 Task: Research Airbnb options in Mbarara, Uganda from 5th December, 2023 to 15th December, 2023 for 9 adults.5 bedrooms having 5 beds and 5 bathrooms. Property type can be house. Booking option can be shelf check-in. Look for 4 properties as per requirement.
Action: Mouse moved to (483, 64)
Screenshot: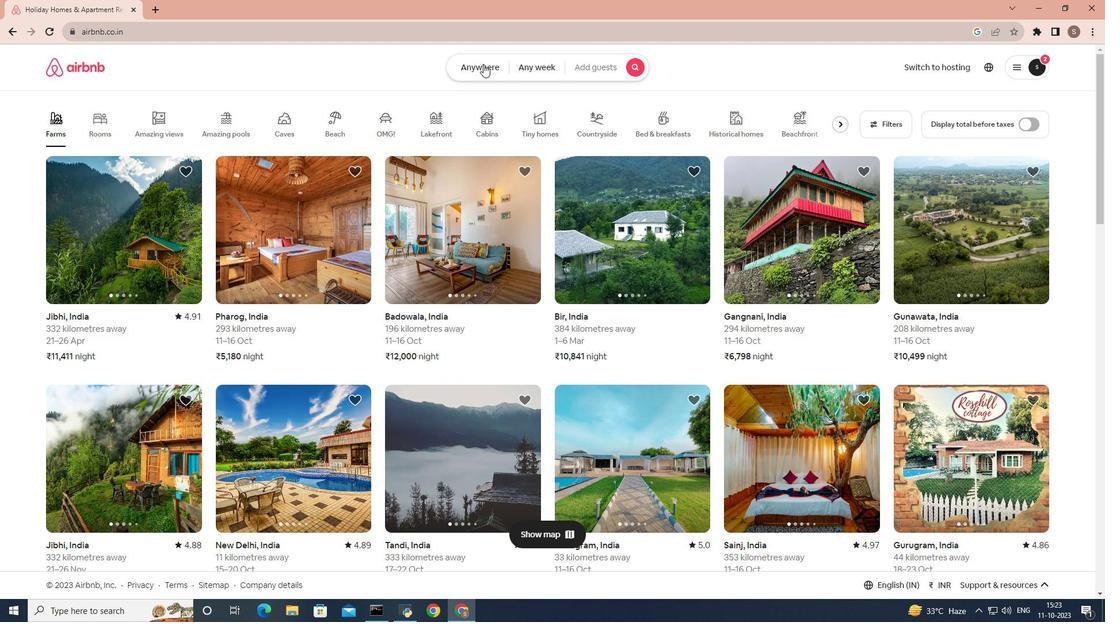 
Action: Mouse pressed left at (483, 64)
Screenshot: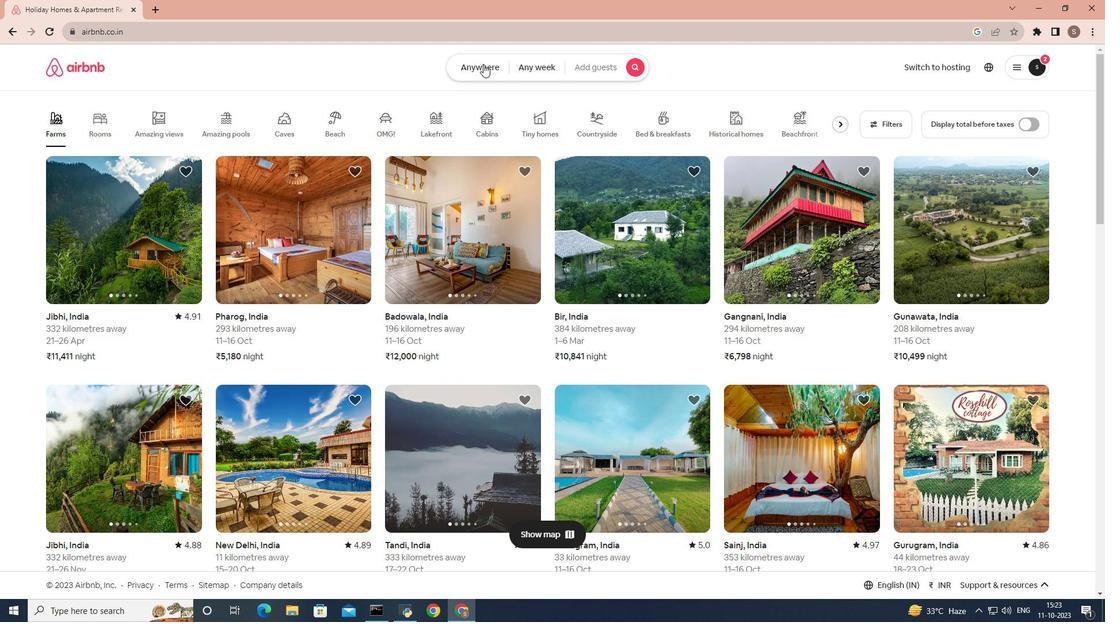 
Action: Mouse moved to (345, 110)
Screenshot: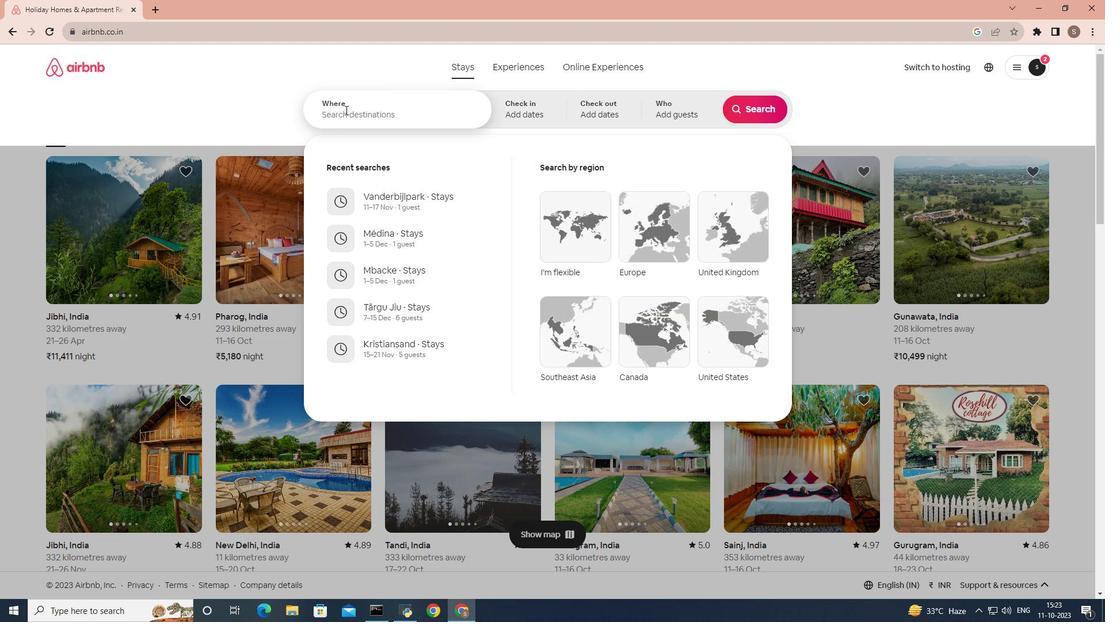 
Action: Mouse pressed left at (345, 110)
Screenshot: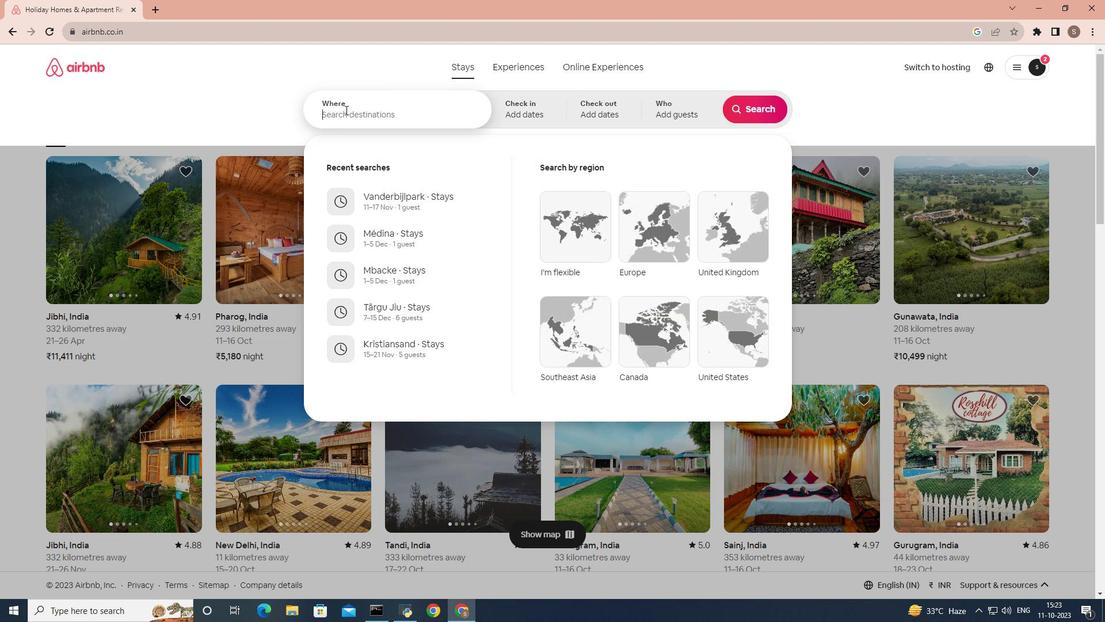 
Action: Mouse moved to (361, 118)
Screenshot: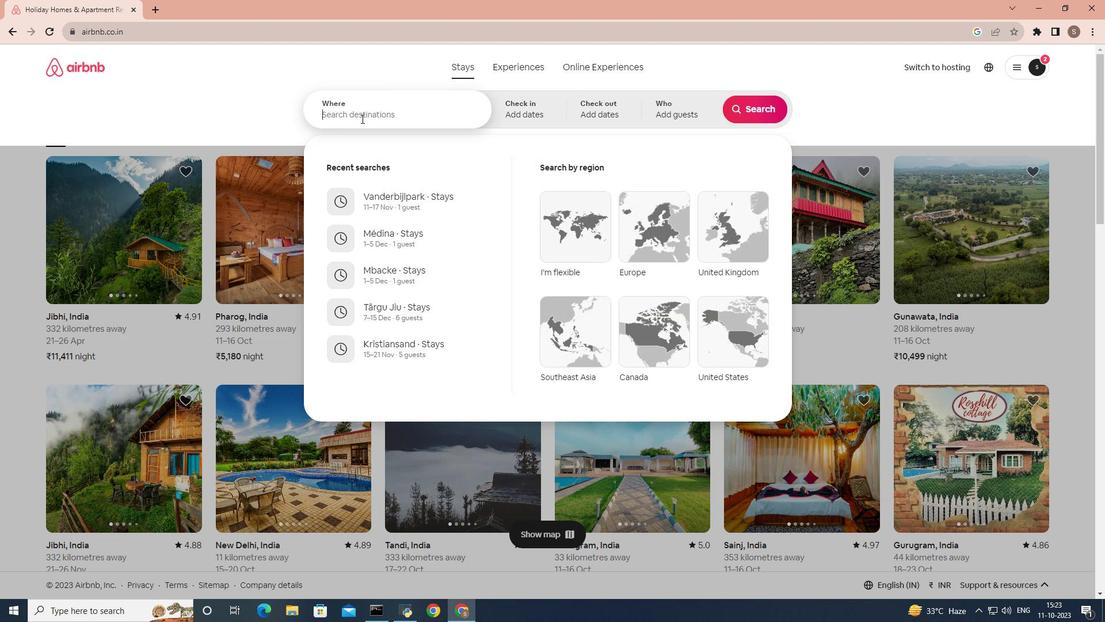 
Action: Key pressed mbarara
Screenshot: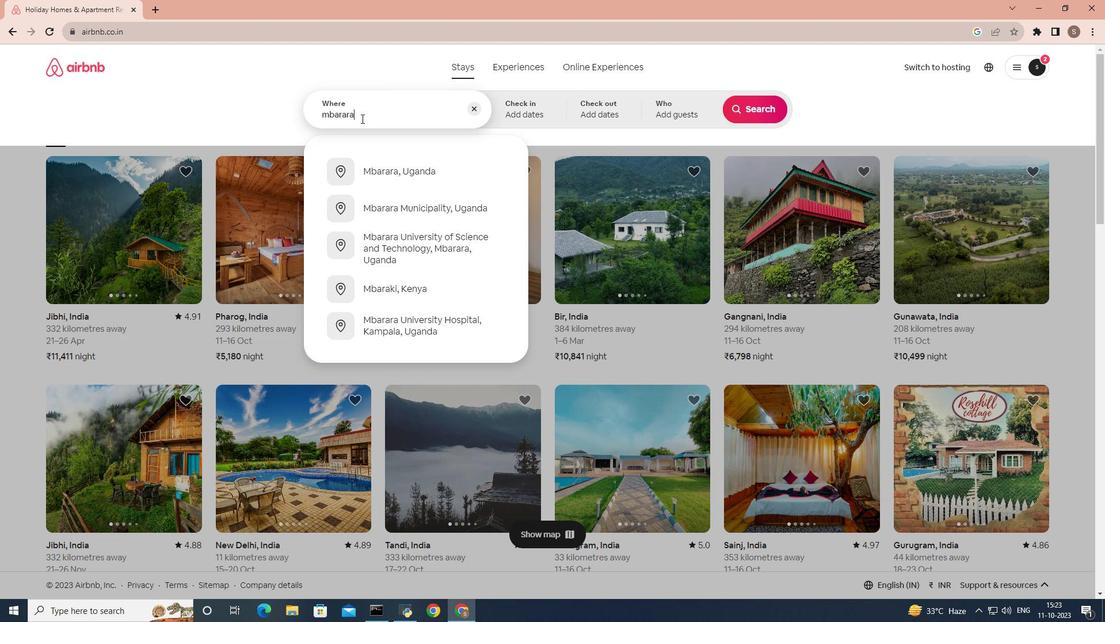
Action: Mouse moved to (371, 174)
Screenshot: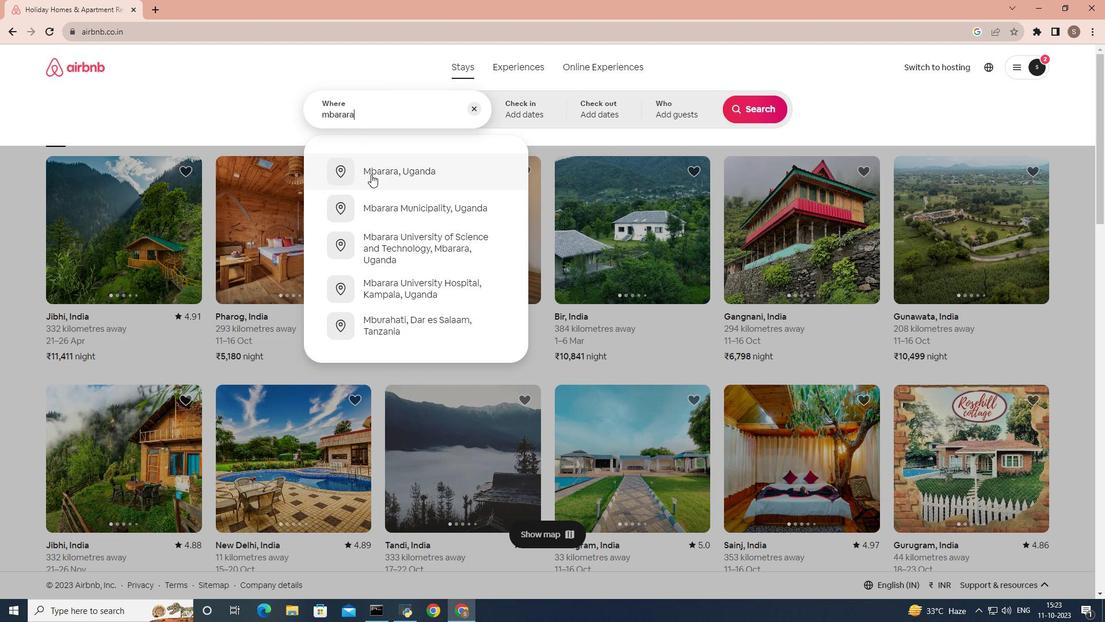 
Action: Mouse pressed left at (371, 174)
Screenshot: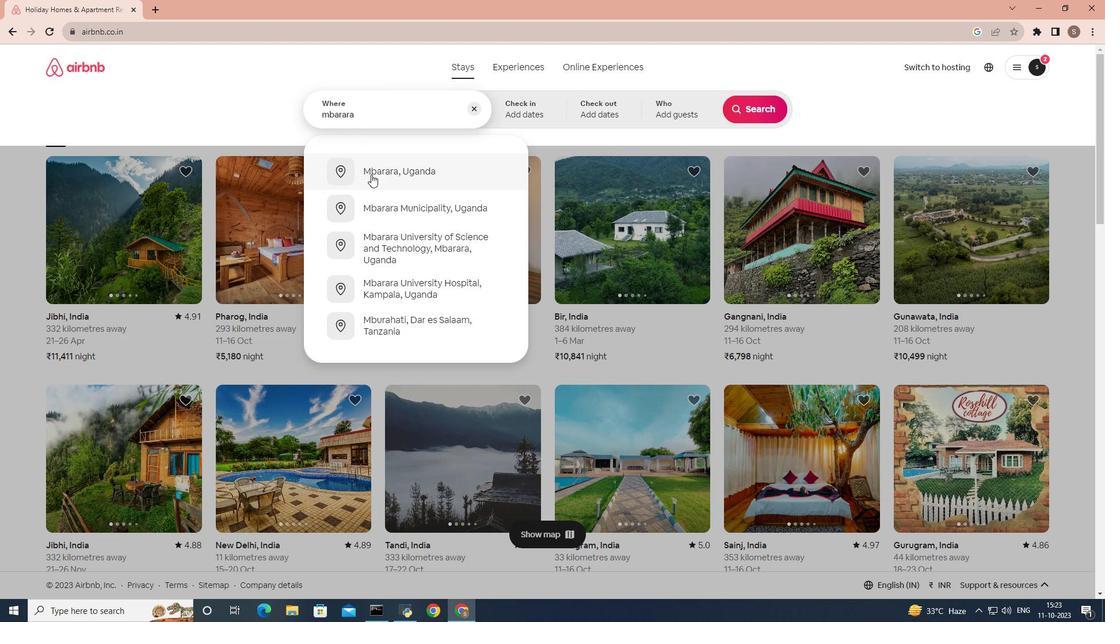 
Action: Mouse moved to (753, 200)
Screenshot: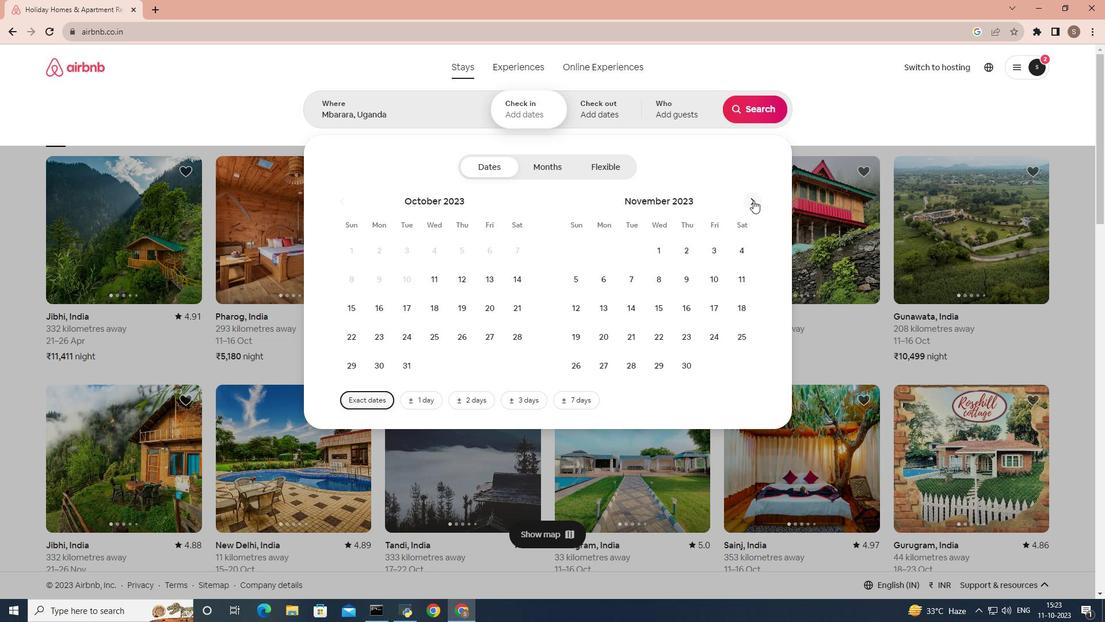 
Action: Mouse pressed left at (753, 200)
Screenshot: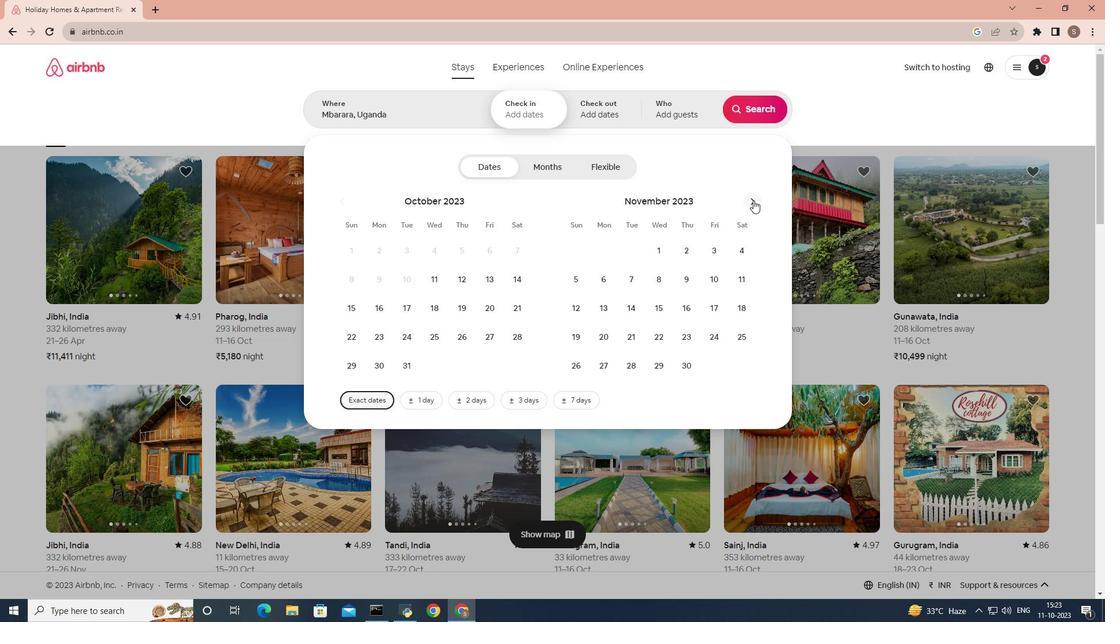 
Action: Mouse moved to (641, 281)
Screenshot: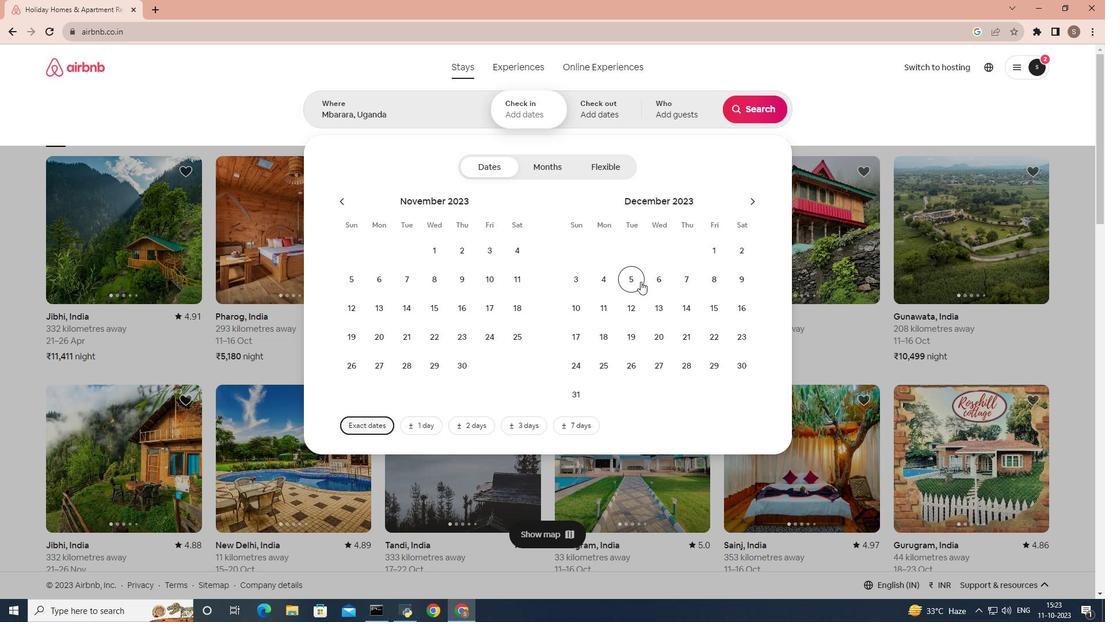 
Action: Mouse pressed left at (641, 281)
Screenshot: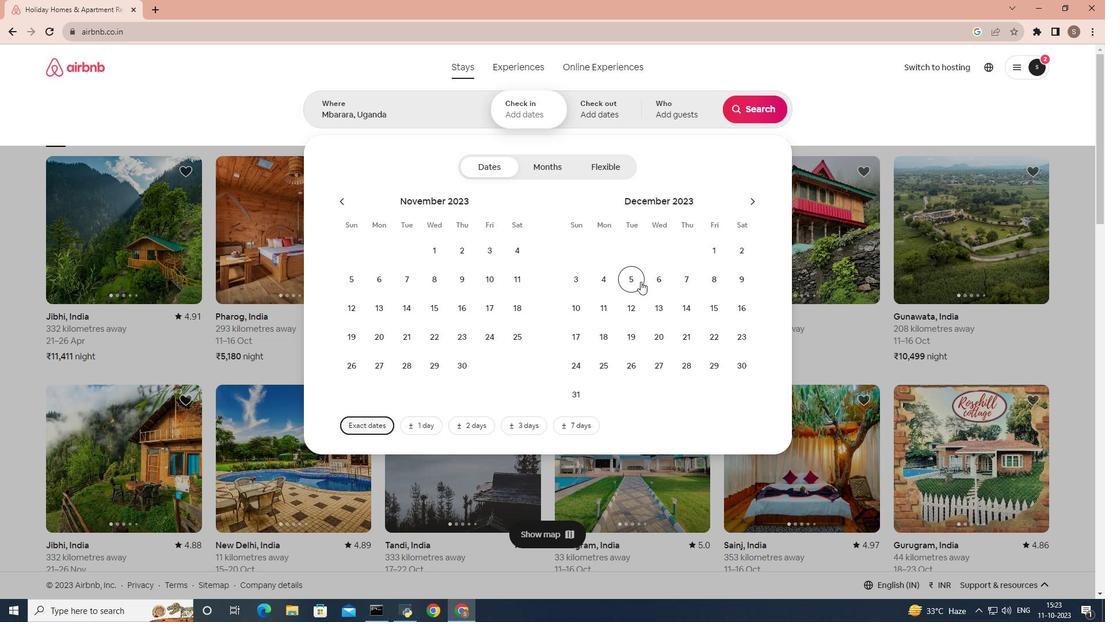 
Action: Mouse moved to (706, 313)
Screenshot: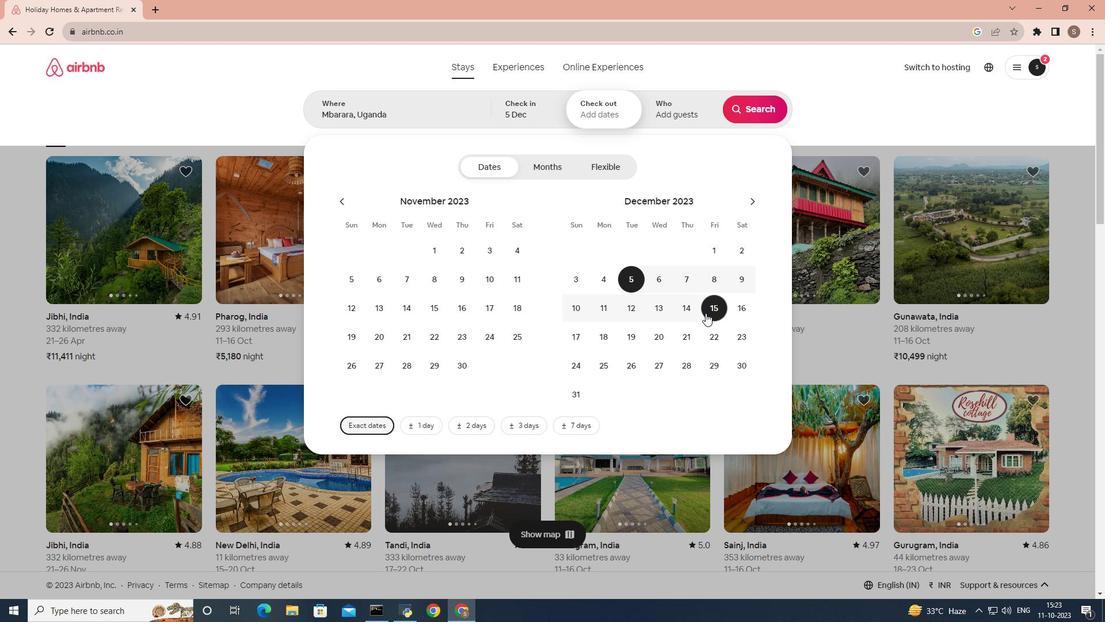 
Action: Mouse pressed left at (706, 313)
Screenshot: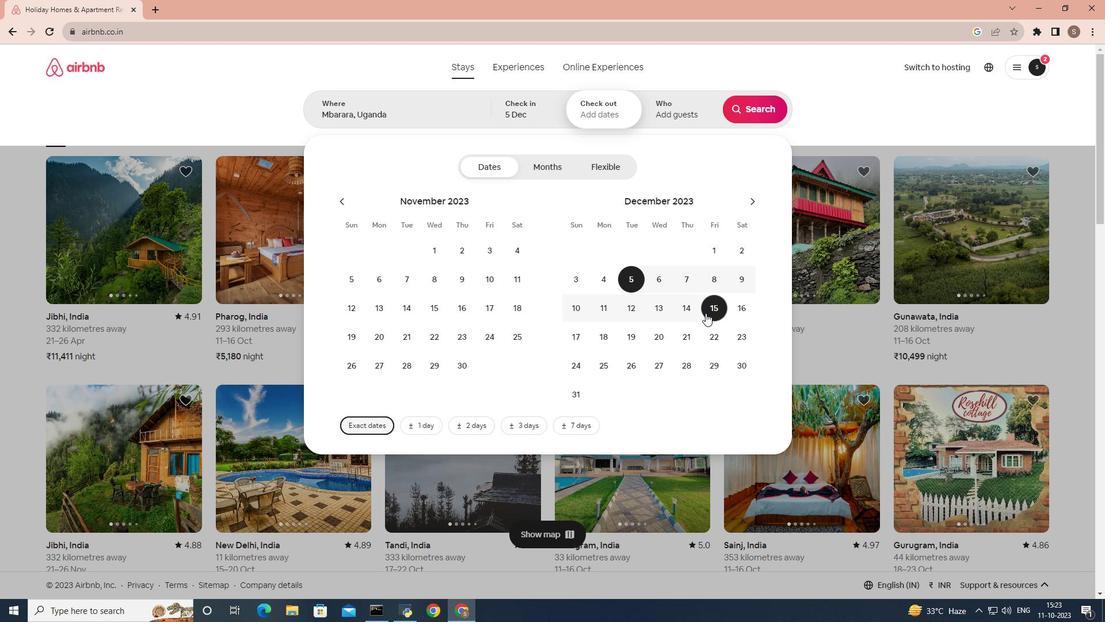 
Action: Mouse moved to (662, 113)
Screenshot: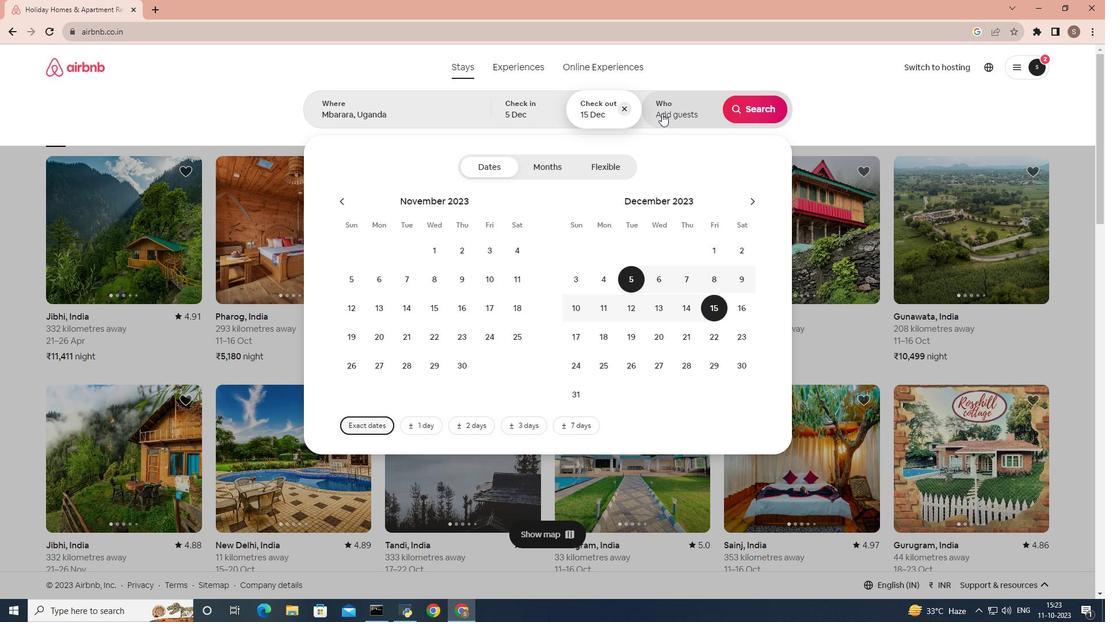 
Action: Mouse pressed left at (662, 113)
Screenshot: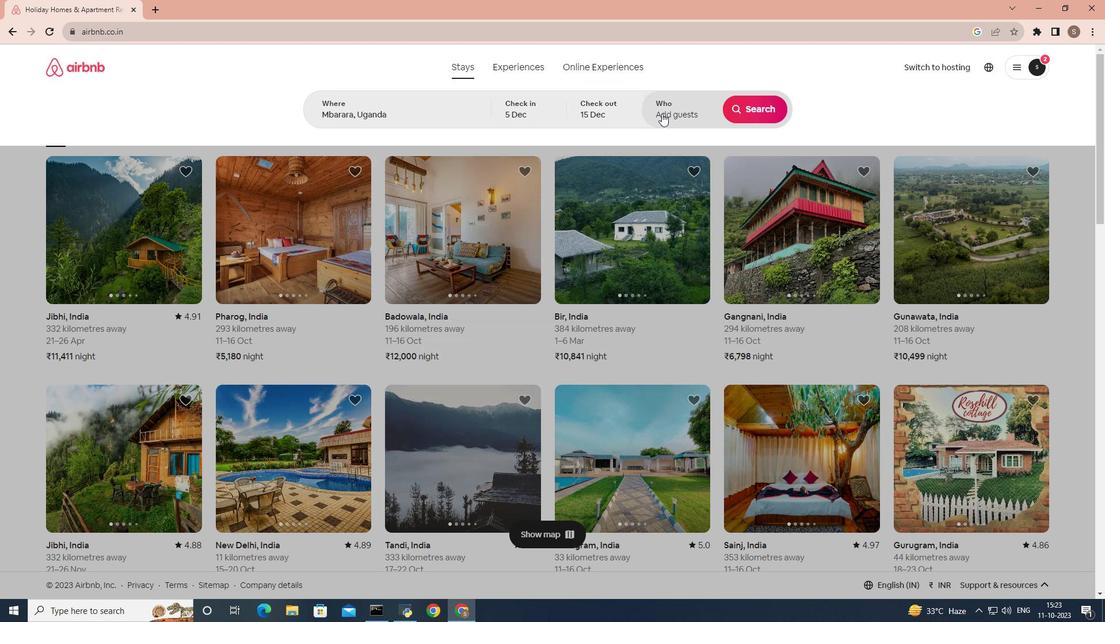 
Action: Mouse moved to (755, 175)
Screenshot: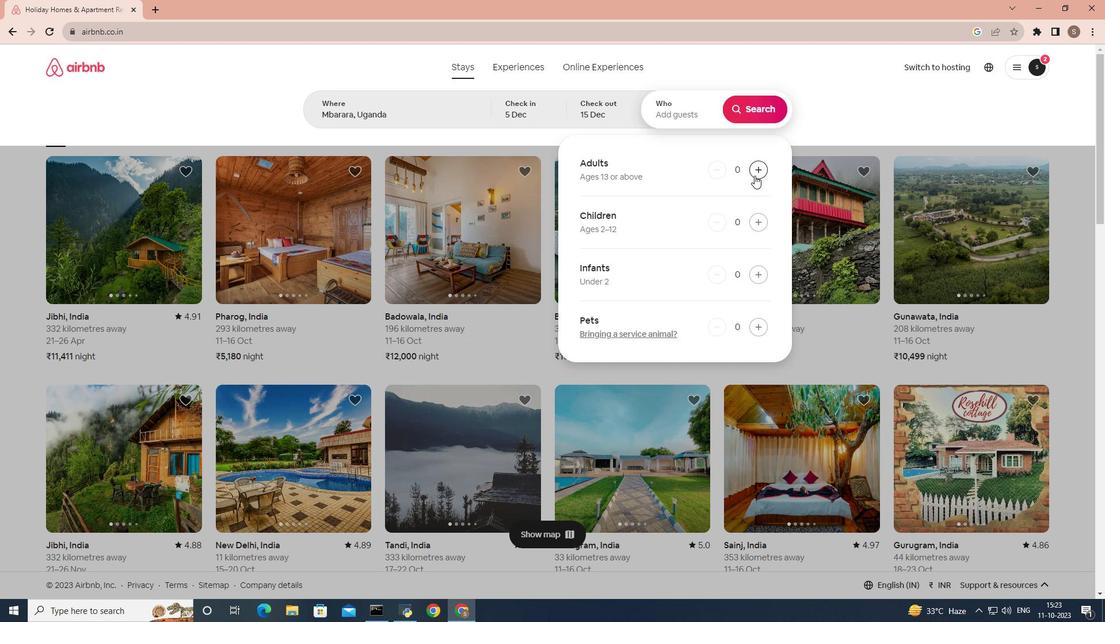
Action: Mouse pressed left at (755, 175)
Screenshot: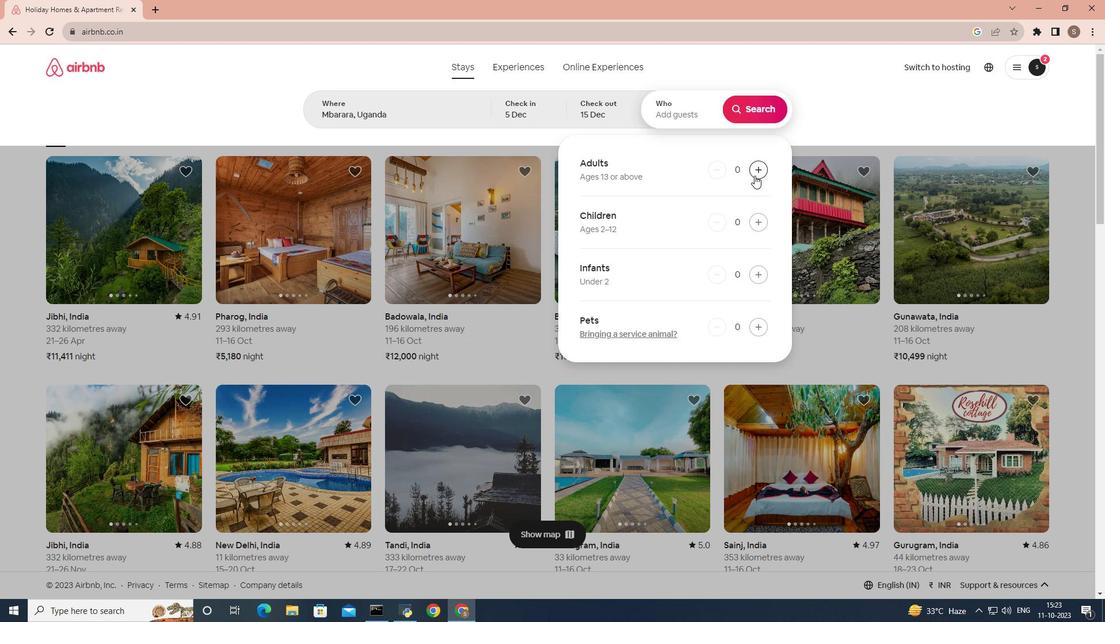 
Action: Mouse pressed left at (755, 175)
Screenshot: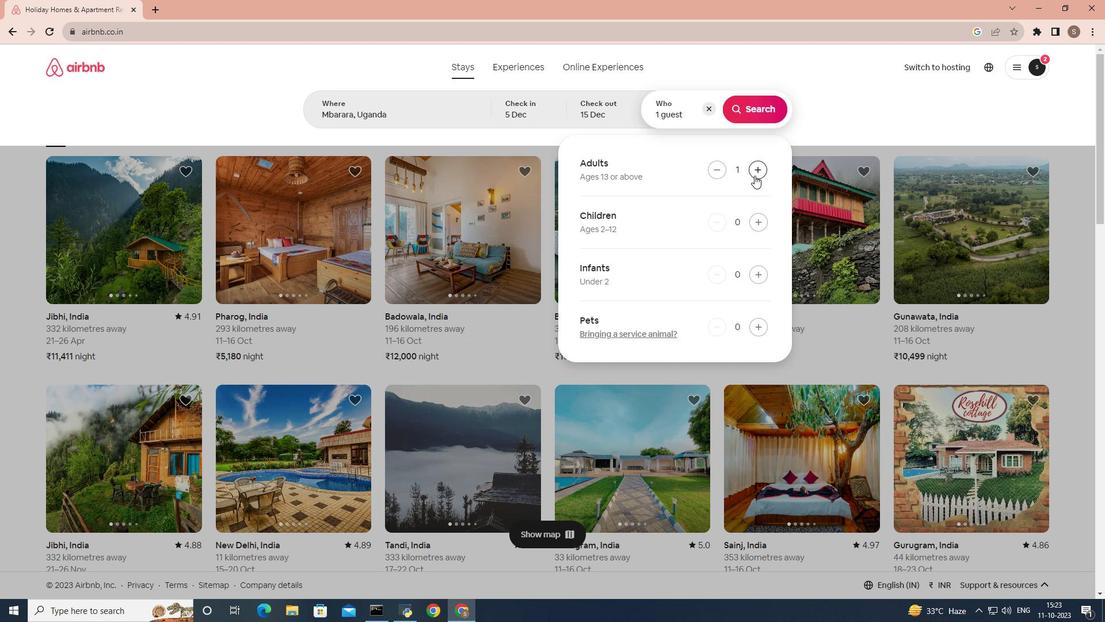 
Action: Mouse pressed left at (755, 175)
Screenshot: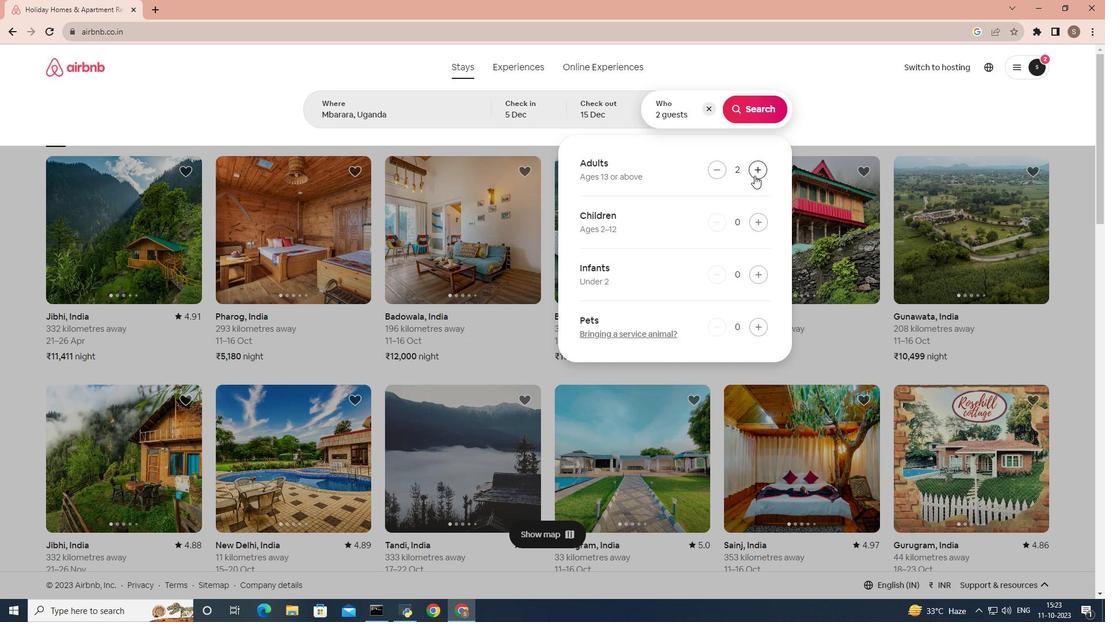 
Action: Mouse pressed left at (755, 175)
Screenshot: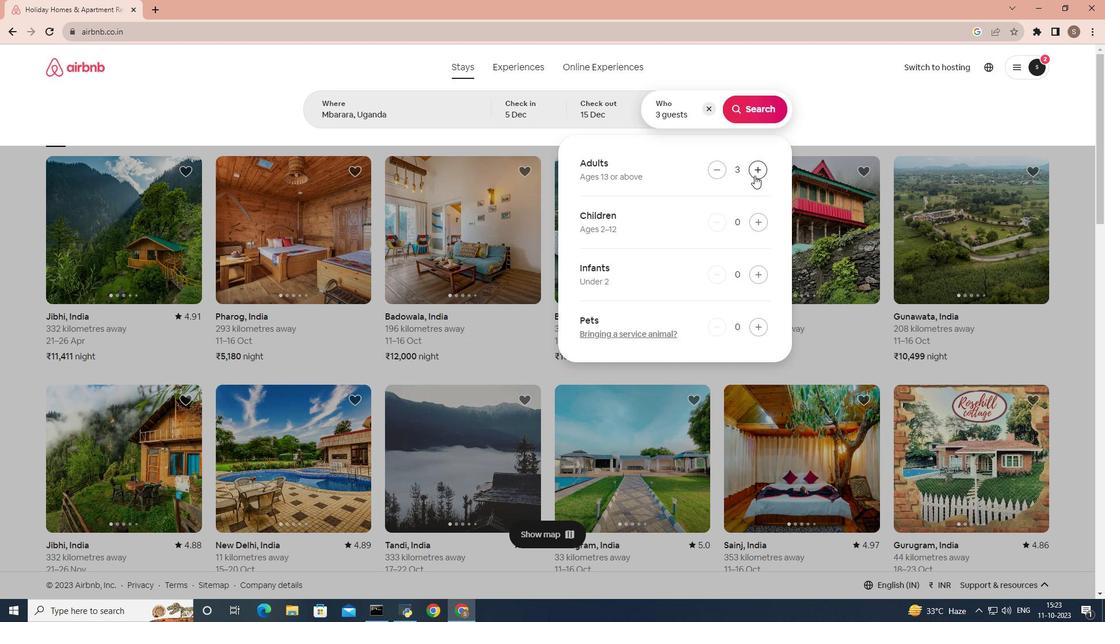 
Action: Mouse pressed left at (755, 175)
Screenshot: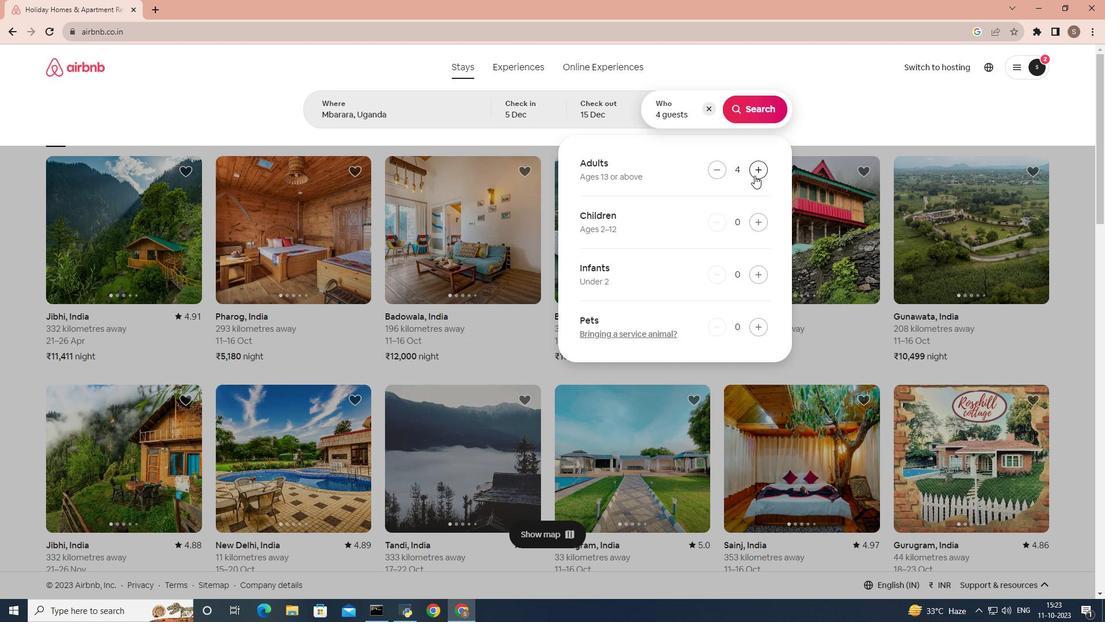 
Action: Mouse pressed left at (755, 175)
Screenshot: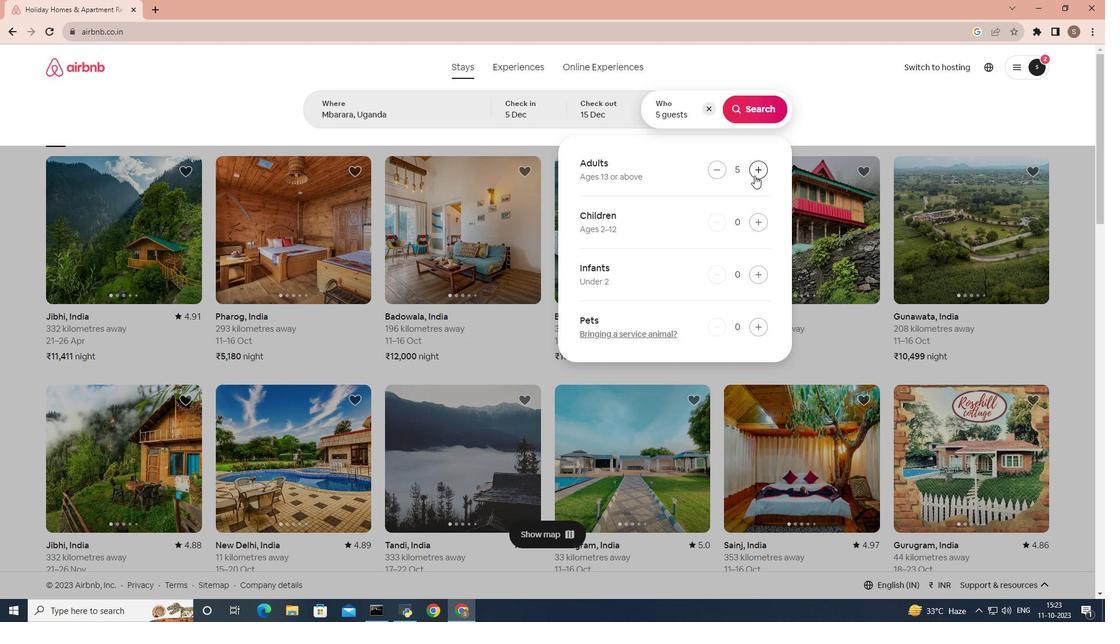 
Action: Mouse pressed left at (755, 175)
Screenshot: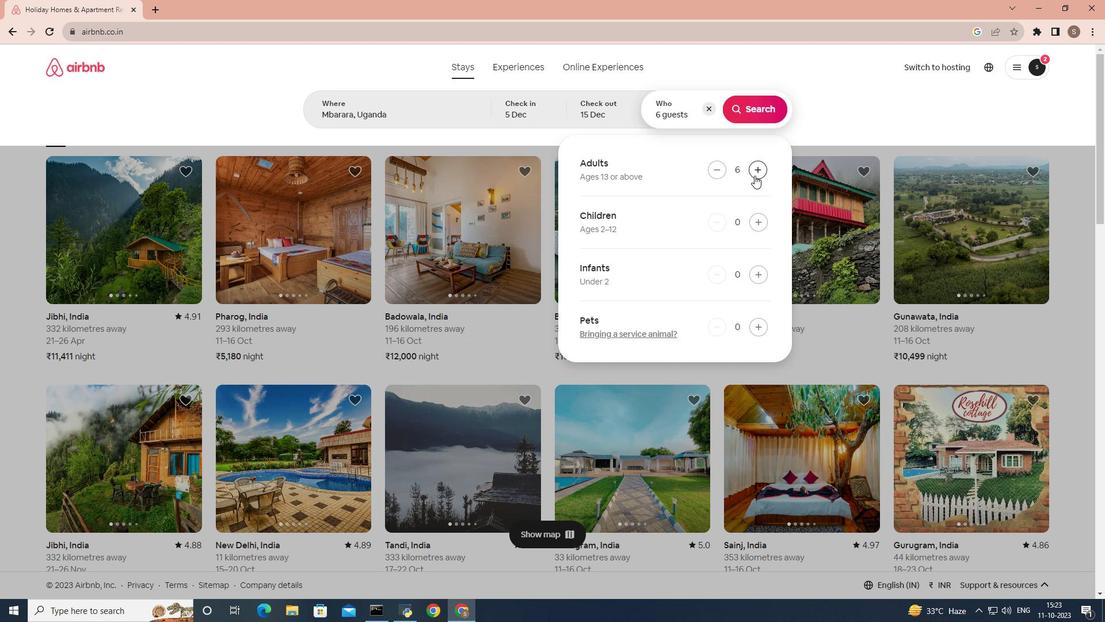 
Action: Mouse pressed left at (755, 175)
Screenshot: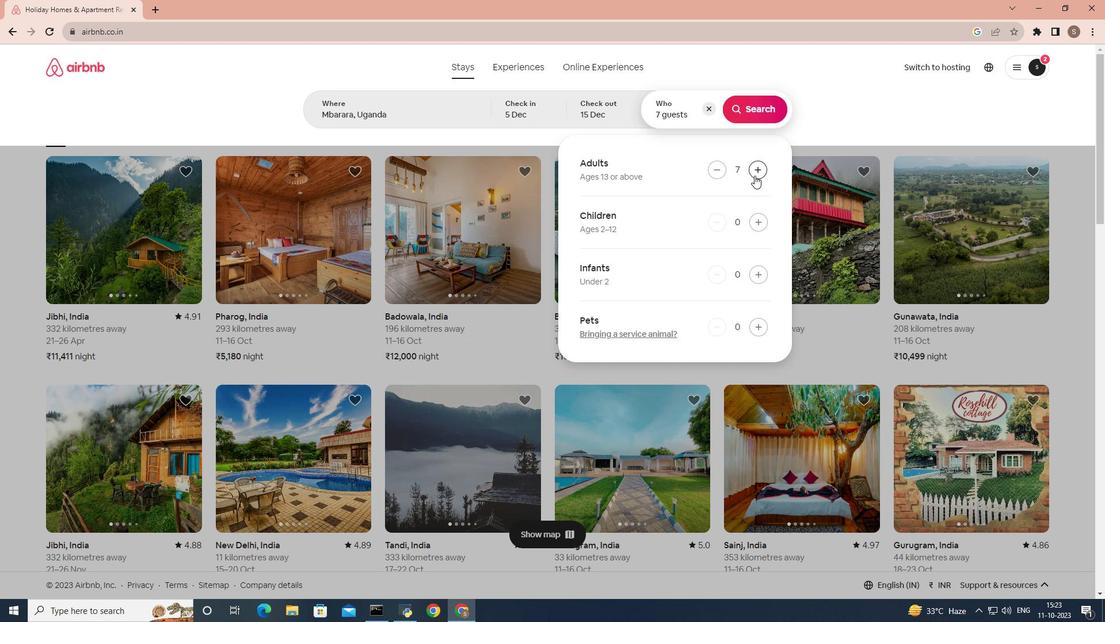 
Action: Mouse pressed left at (755, 175)
Screenshot: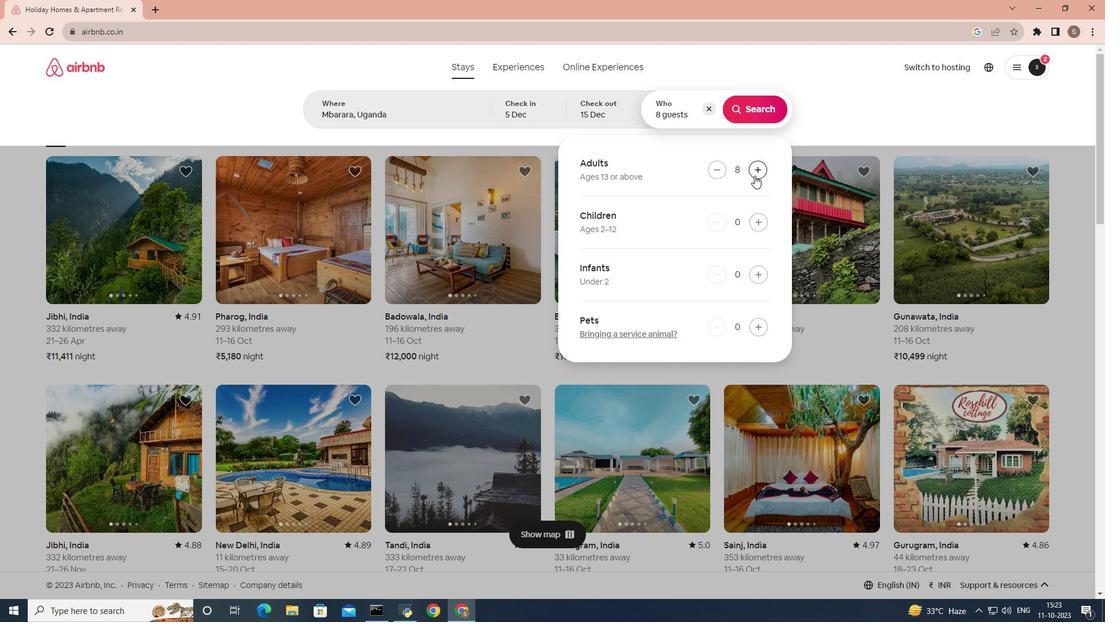 
Action: Mouse moved to (767, 122)
Screenshot: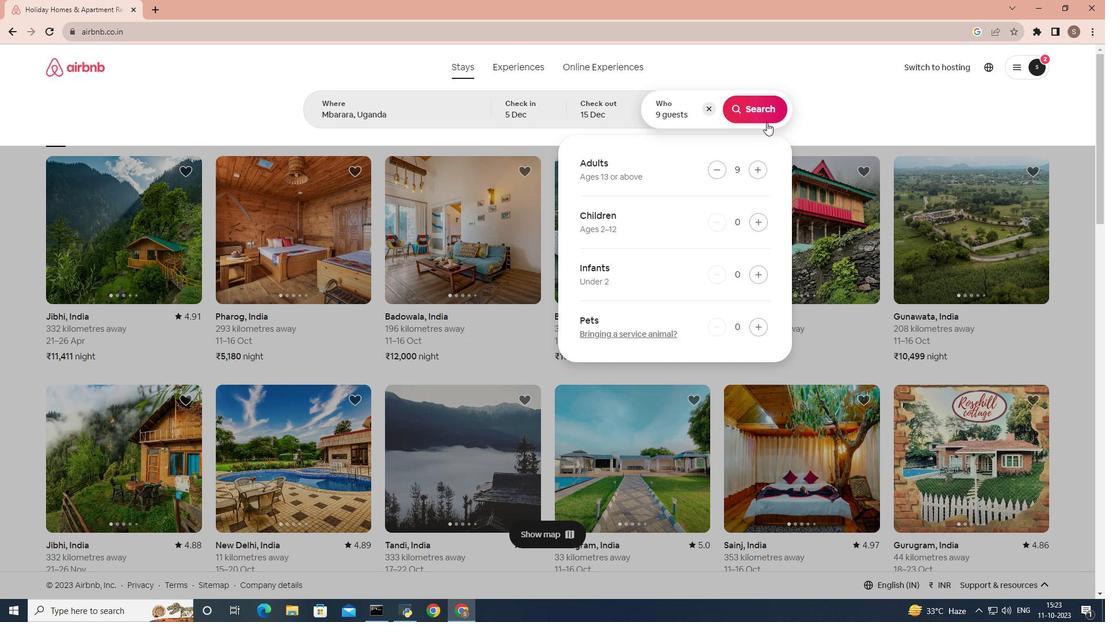 
Action: Mouse pressed left at (767, 122)
Screenshot: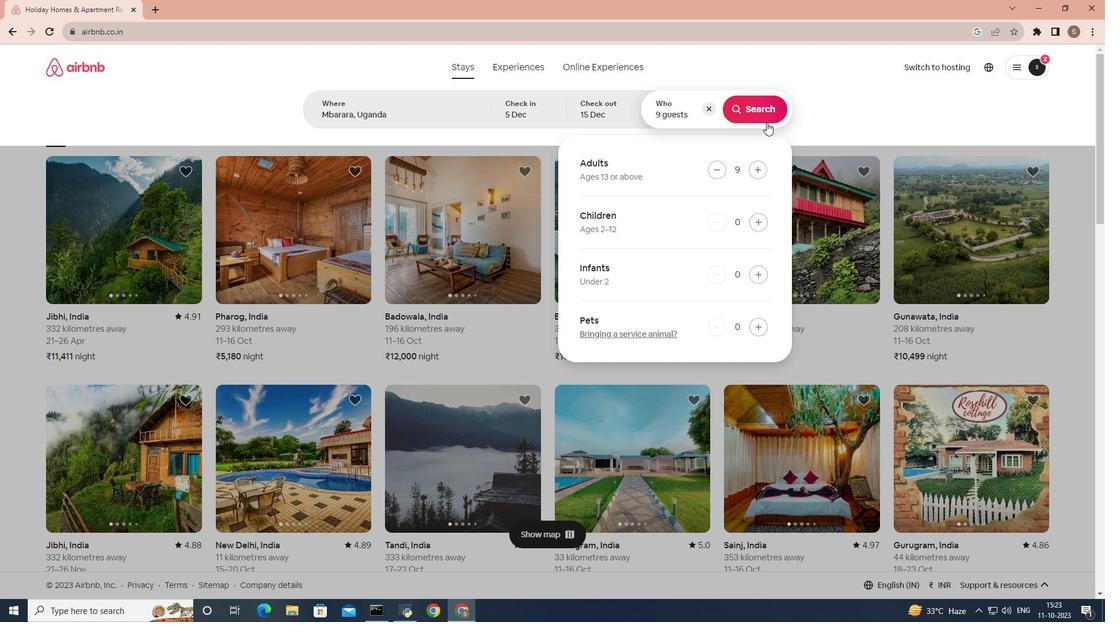 
Action: Mouse moved to (938, 115)
Screenshot: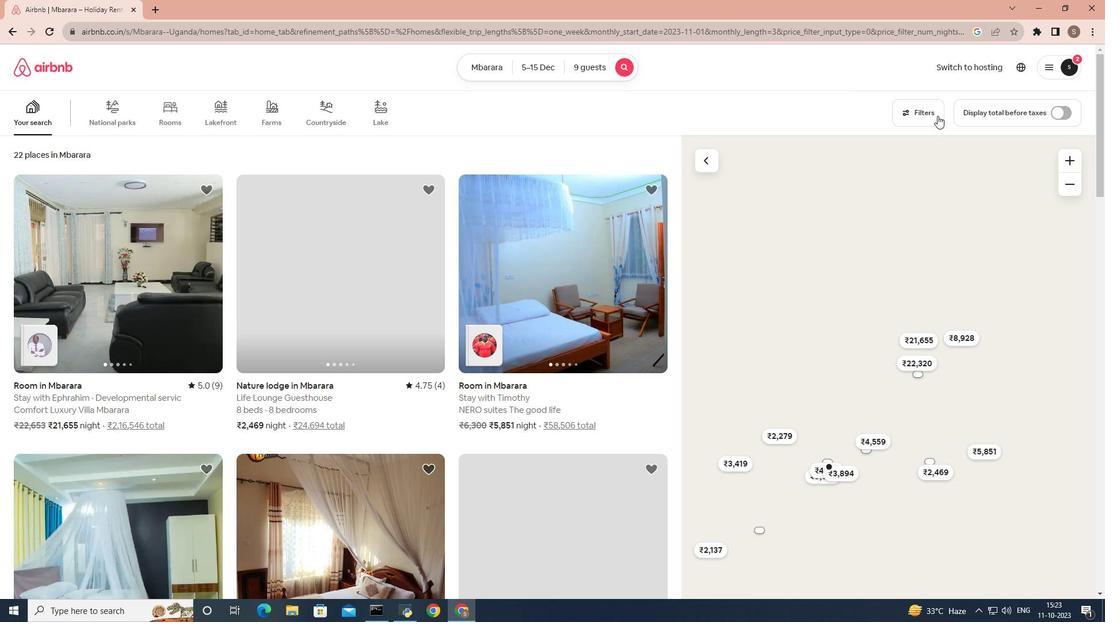
Action: Mouse pressed left at (938, 115)
Screenshot: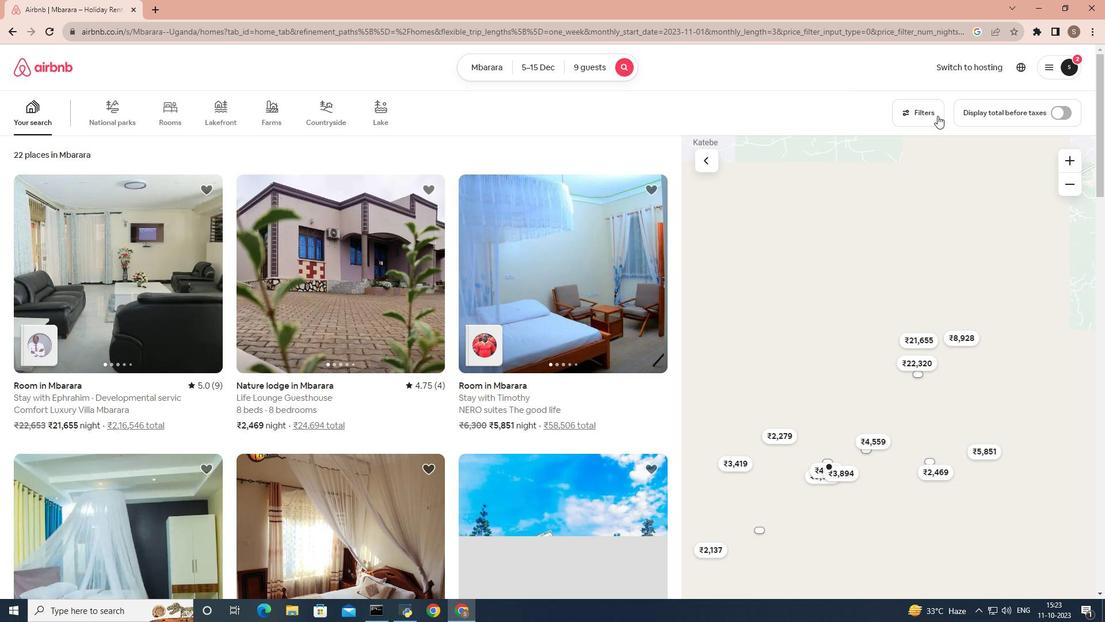 
Action: Mouse moved to (399, 419)
Screenshot: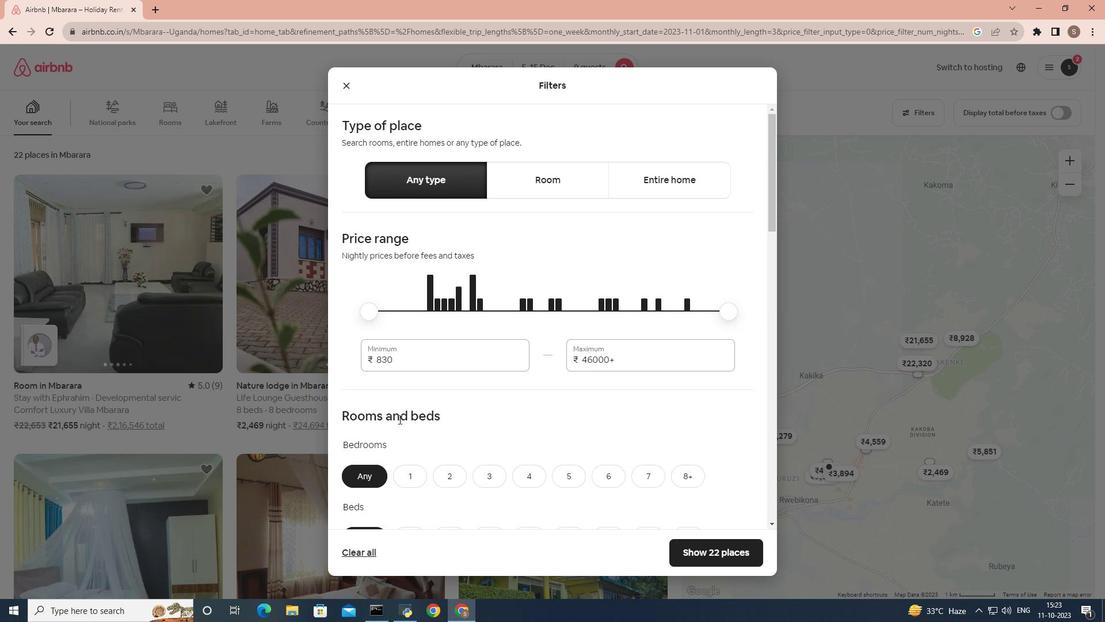 
Action: Mouse scrolled (399, 418) with delta (0, 0)
Screenshot: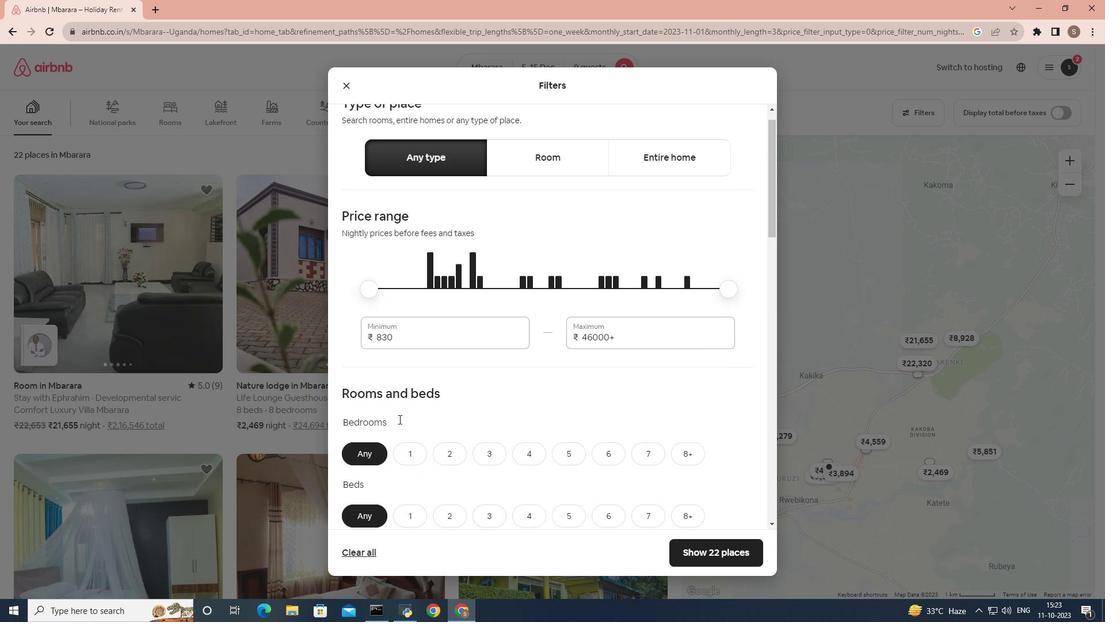 
Action: Mouse scrolled (399, 418) with delta (0, 0)
Screenshot: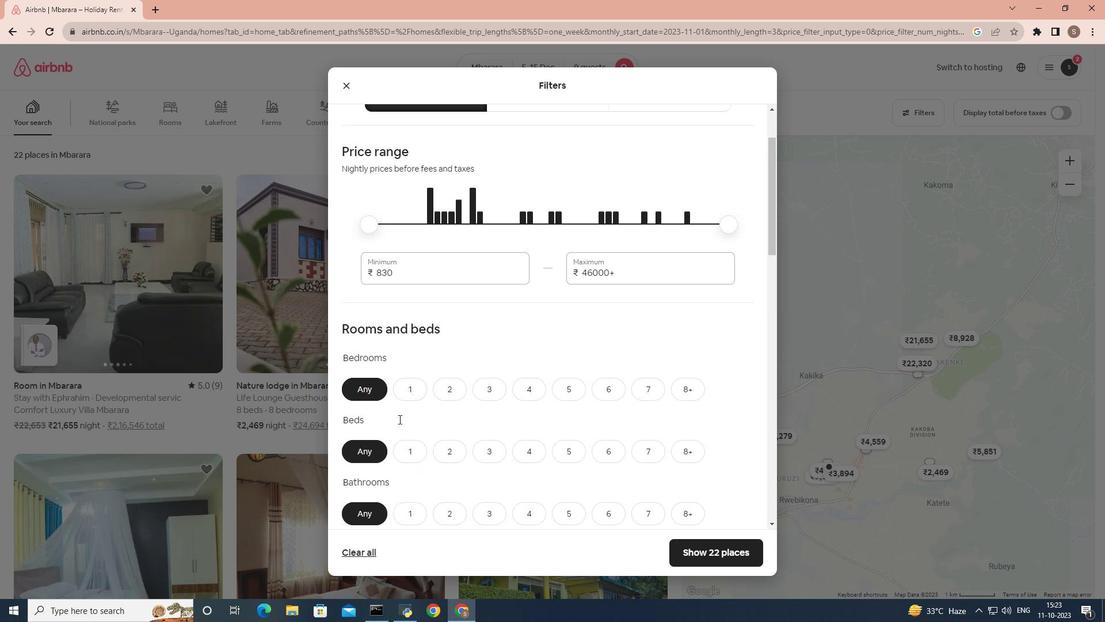 
Action: Mouse scrolled (399, 418) with delta (0, 0)
Screenshot: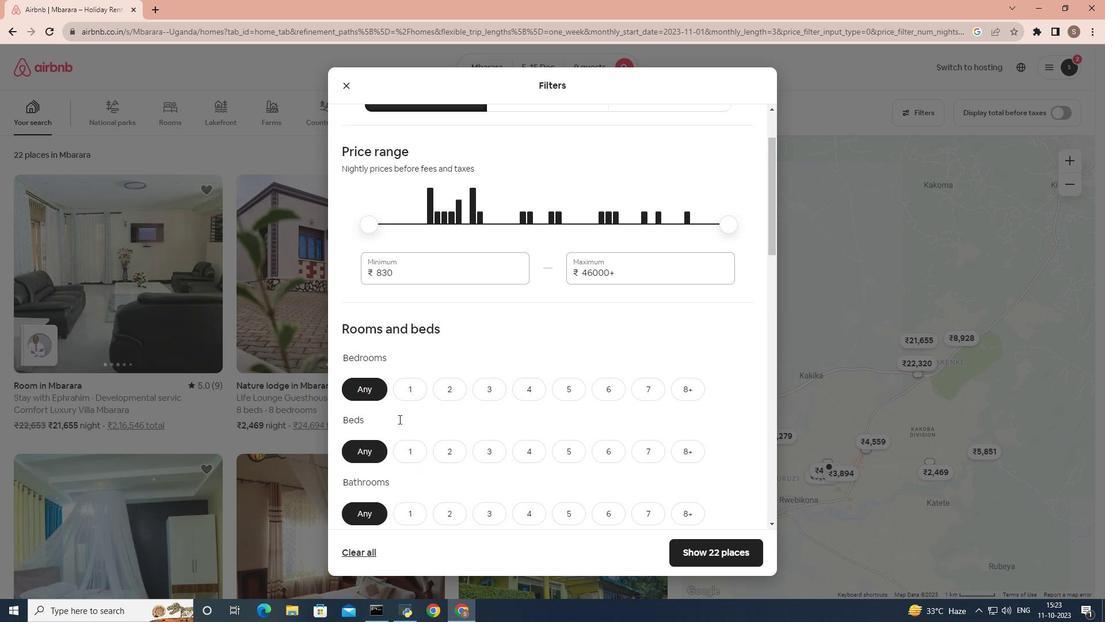 
Action: Mouse scrolled (399, 418) with delta (0, 0)
Screenshot: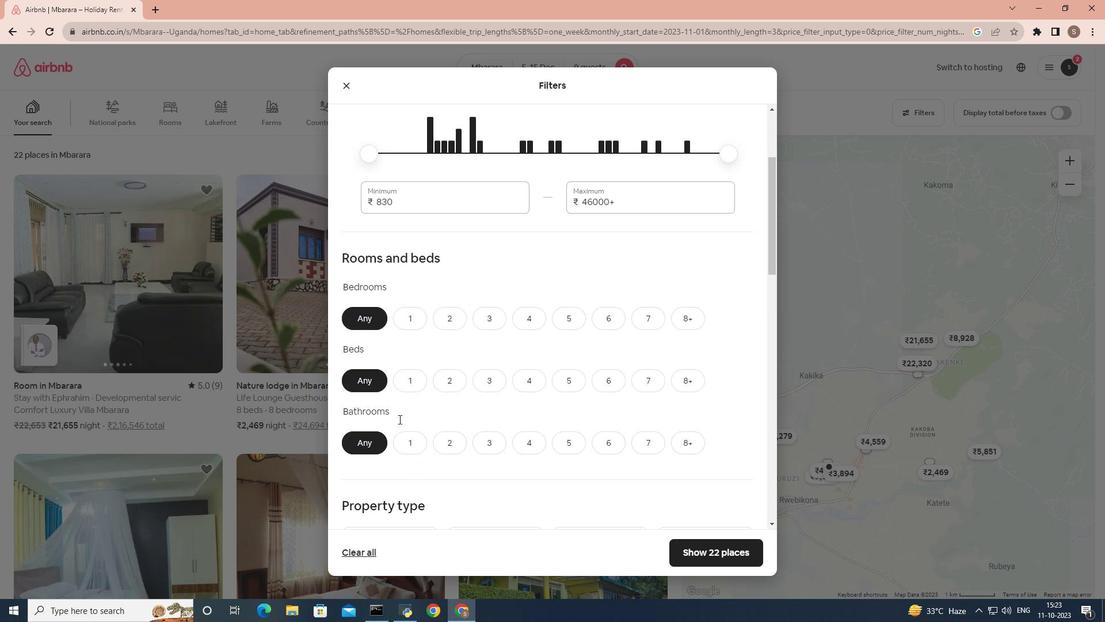 
Action: Mouse moved to (570, 252)
Screenshot: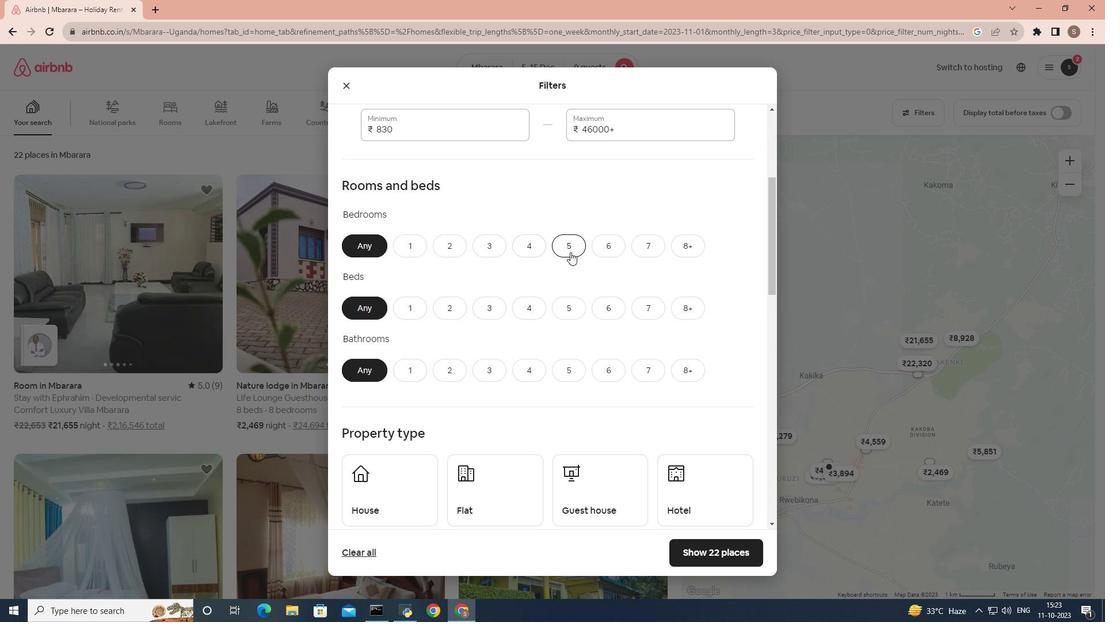 
Action: Mouse pressed left at (570, 252)
Screenshot: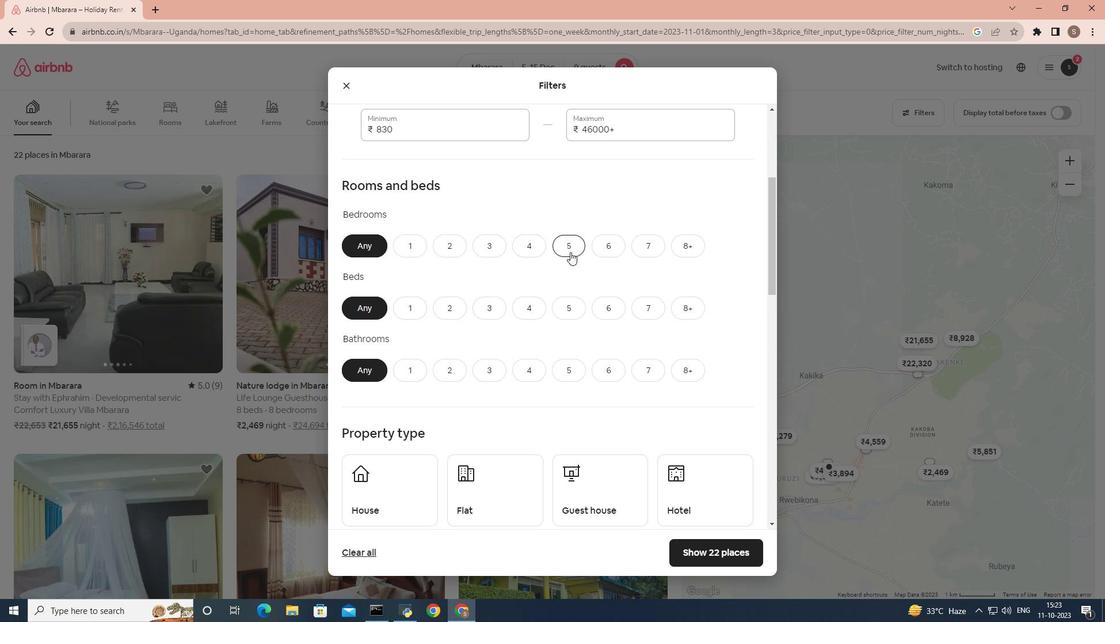 
Action: Mouse moved to (563, 299)
Screenshot: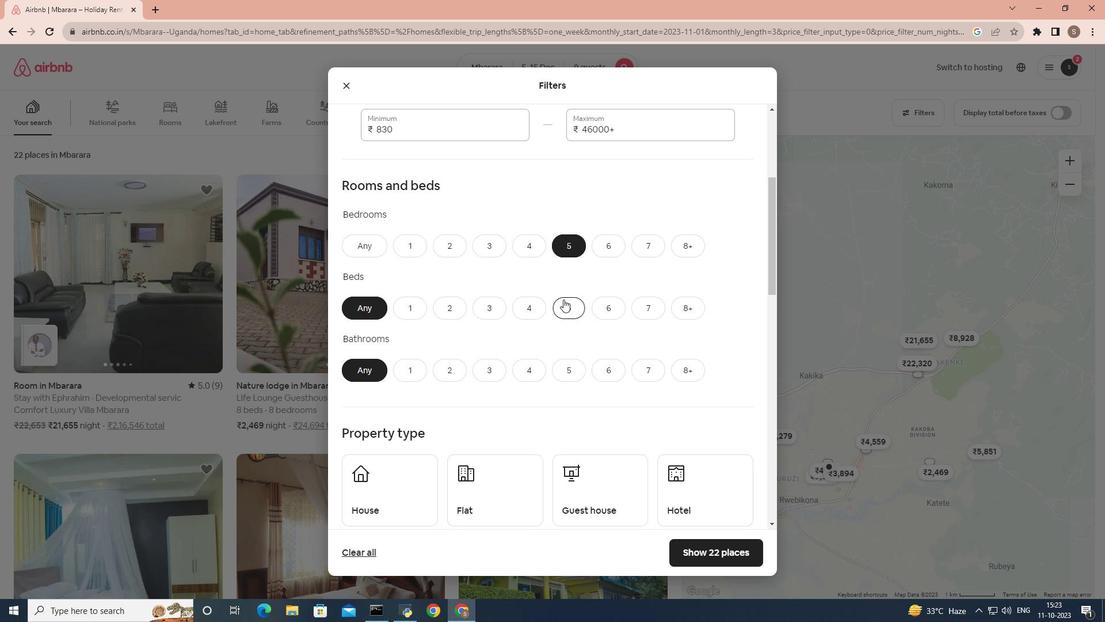 
Action: Mouse pressed left at (563, 299)
Screenshot: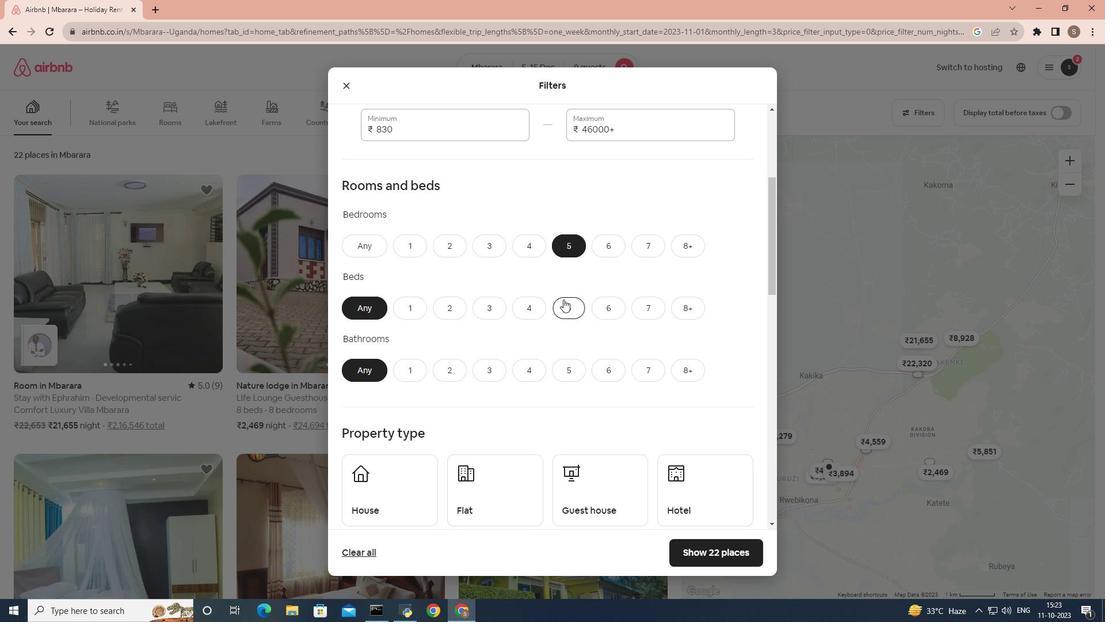 
Action: Mouse moved to (574, 381)
Screenshot: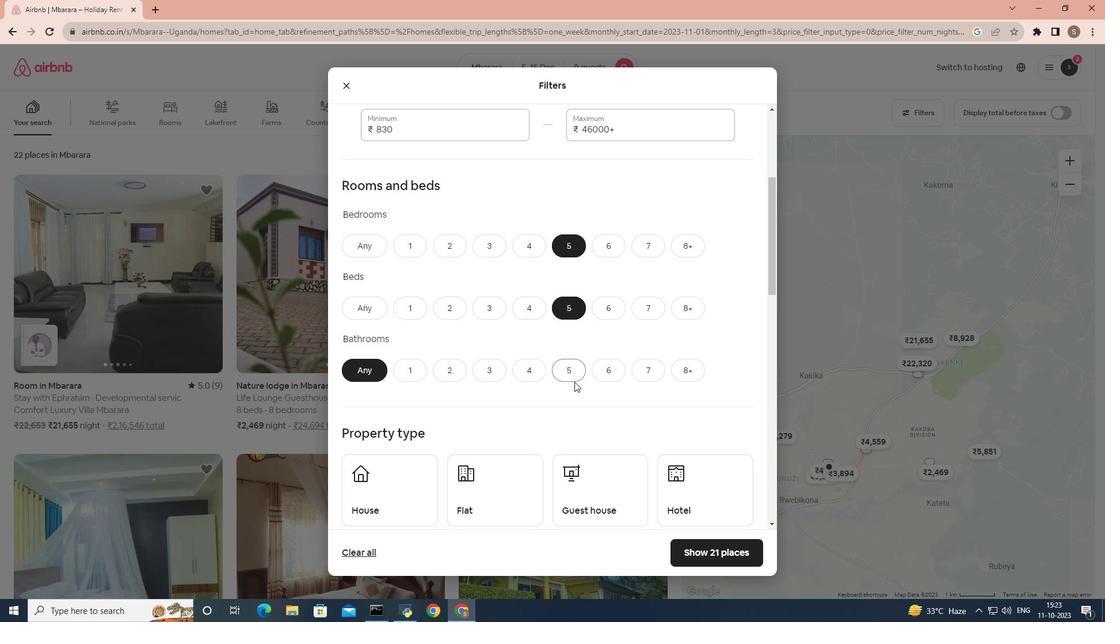 
Action: Mouse pressed left at (574, 381)
Screenshot: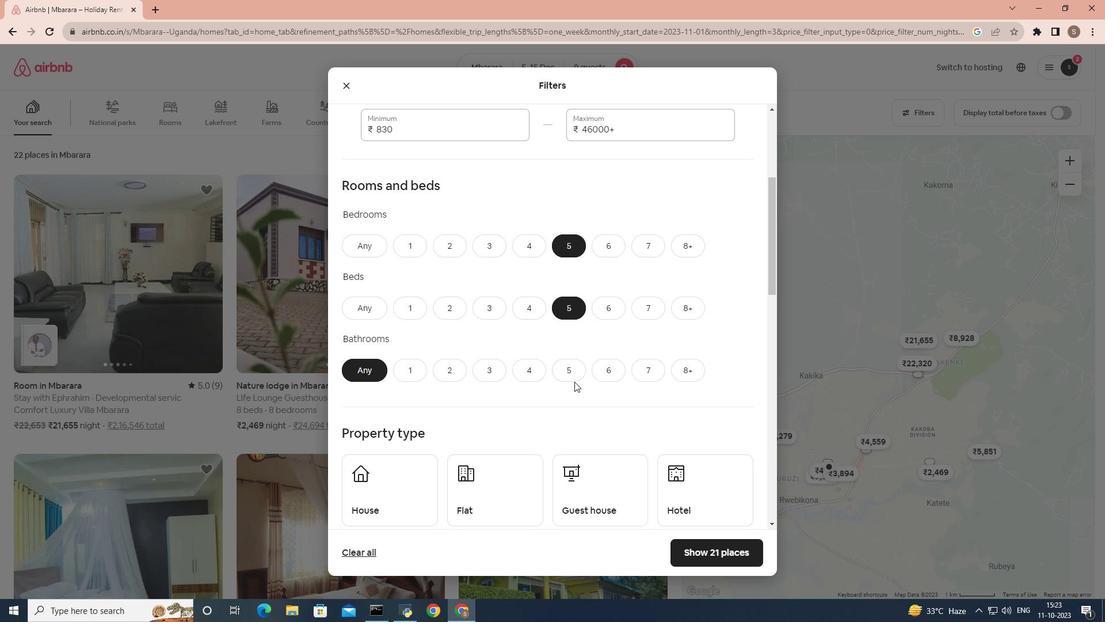 
Action: Mouse moved to (574, 377)
Screenshot: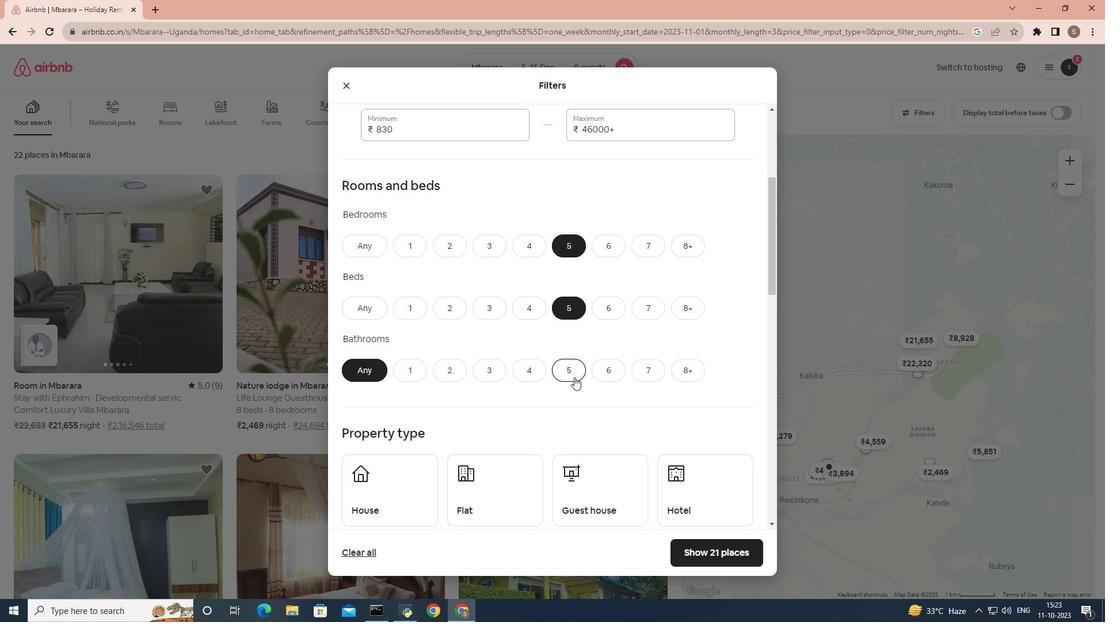 
Action: Mouse pressed left at (574, 377)
Screenshot: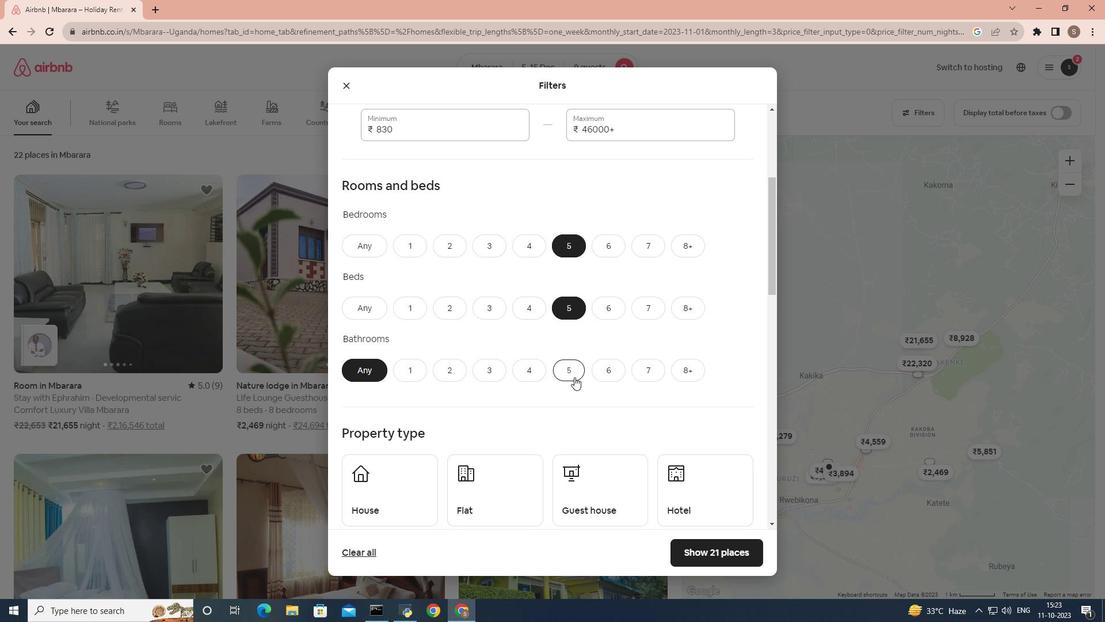 
Action: Mouse moved to (494, 377)
Screenshot: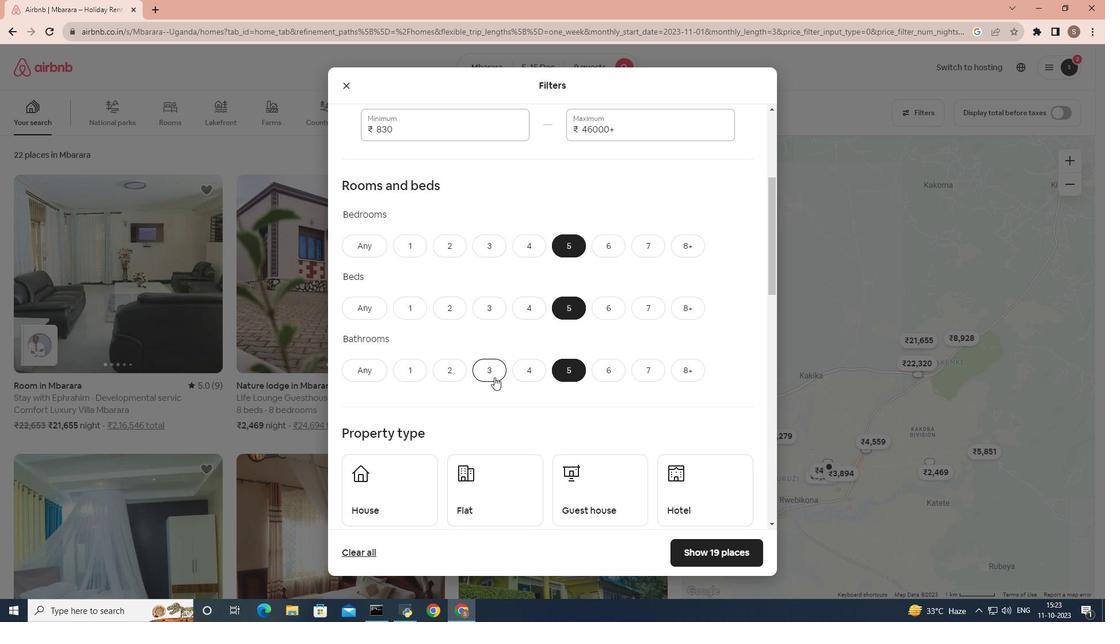 
Action: Mouse scrolled (494, 376) with delta (0, 0)
Screenshot: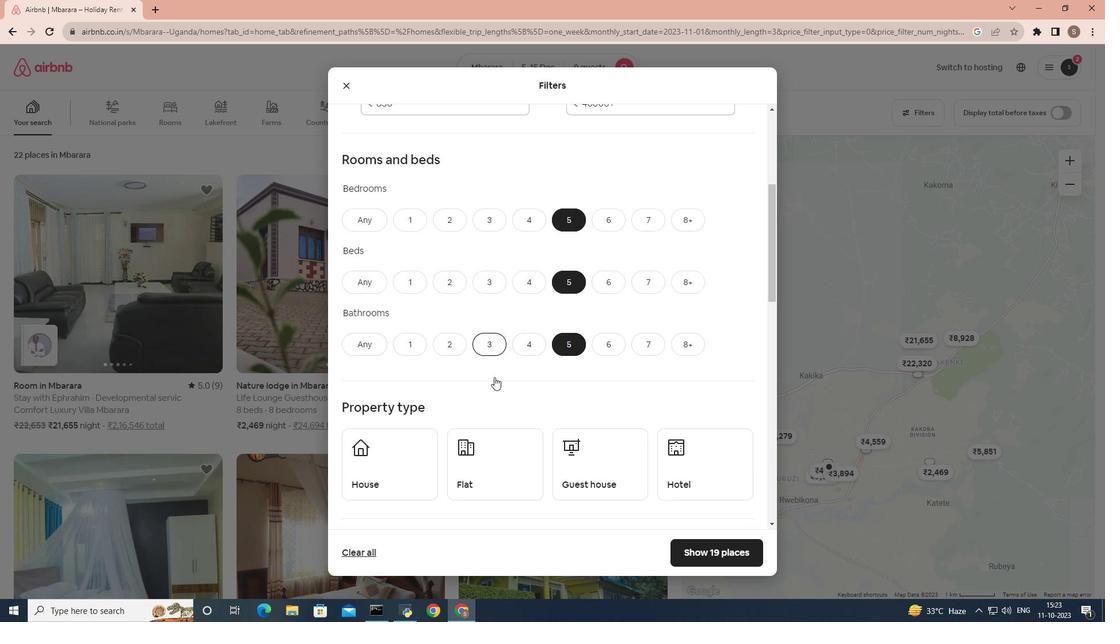 
Action: Mouse scrolled (494, 376) with delta (0, 0)
Screenshot: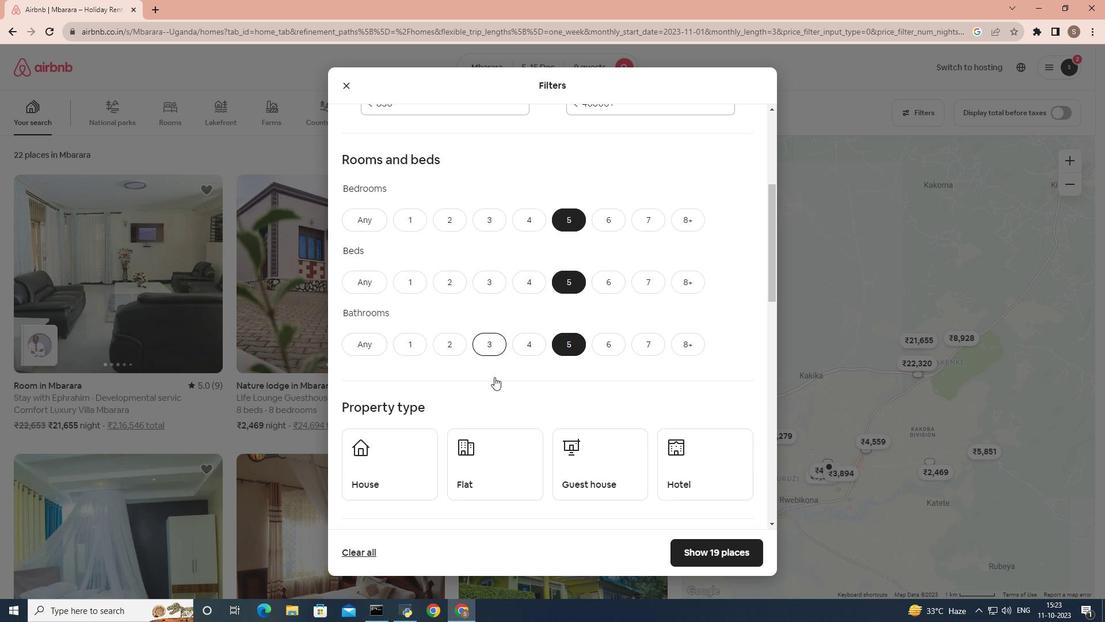 
Action: Mouse scrolled (494, 376) with delta (0, 0)
Screenshot: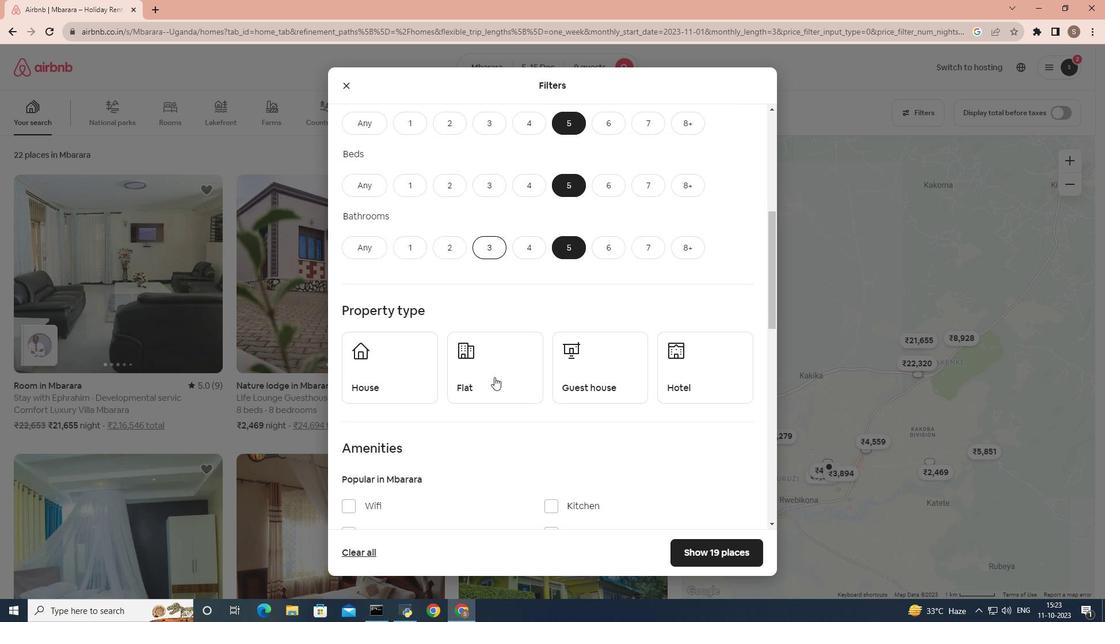 
Action: Mouse scrolled (494, 376) with delta (0, 0)
Screenshot: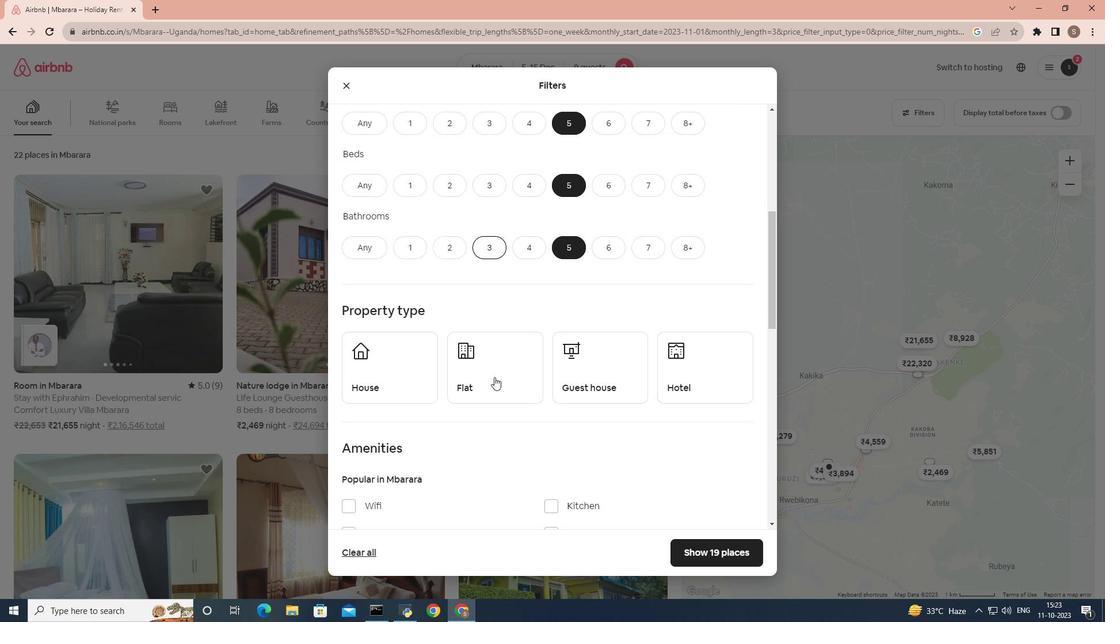 
Action: Mouse scrolled (494, 376) with delta (0, 0)
Screenshot: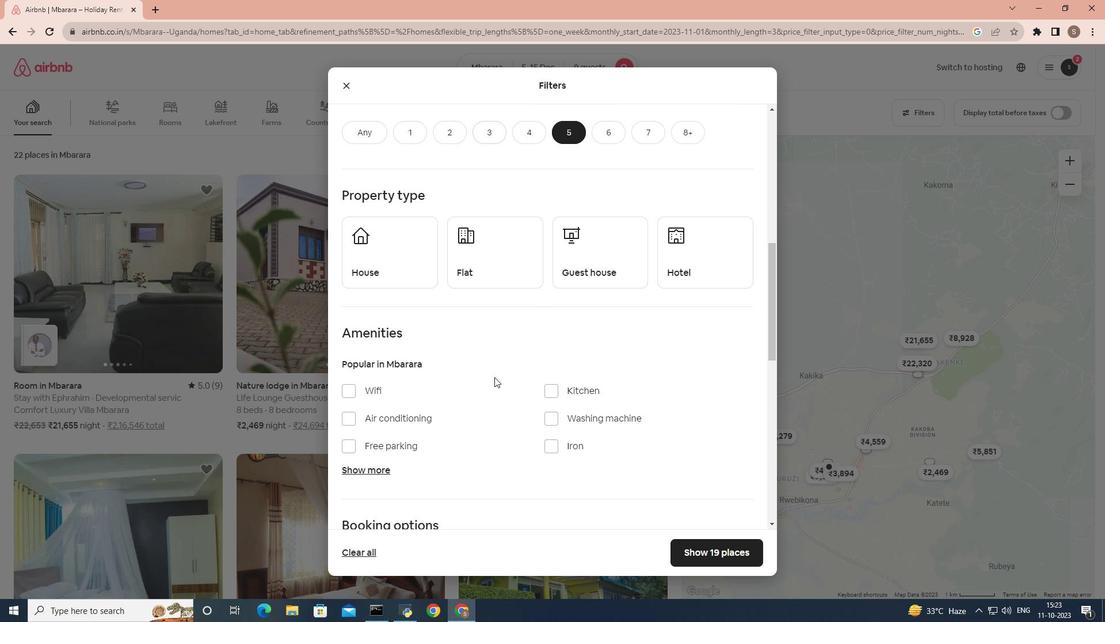 
Action: Mouse scrolled (494, 376) with delta (0, 0)
Screenshot: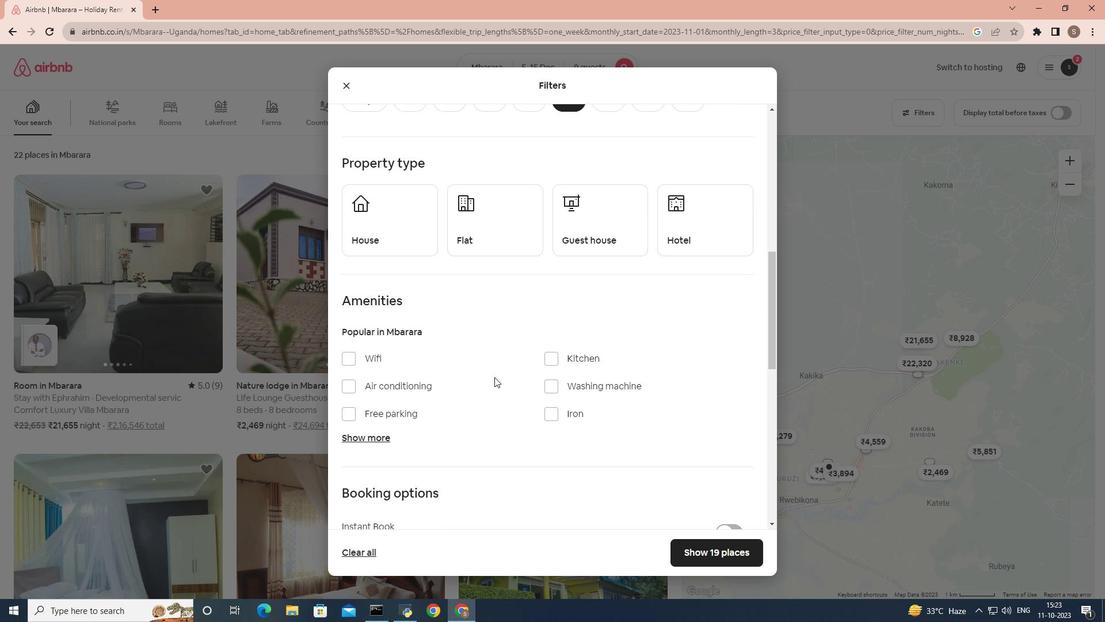 
Action: Mouse scrolled (494, 376) with delta (0, 0)
Screenshot: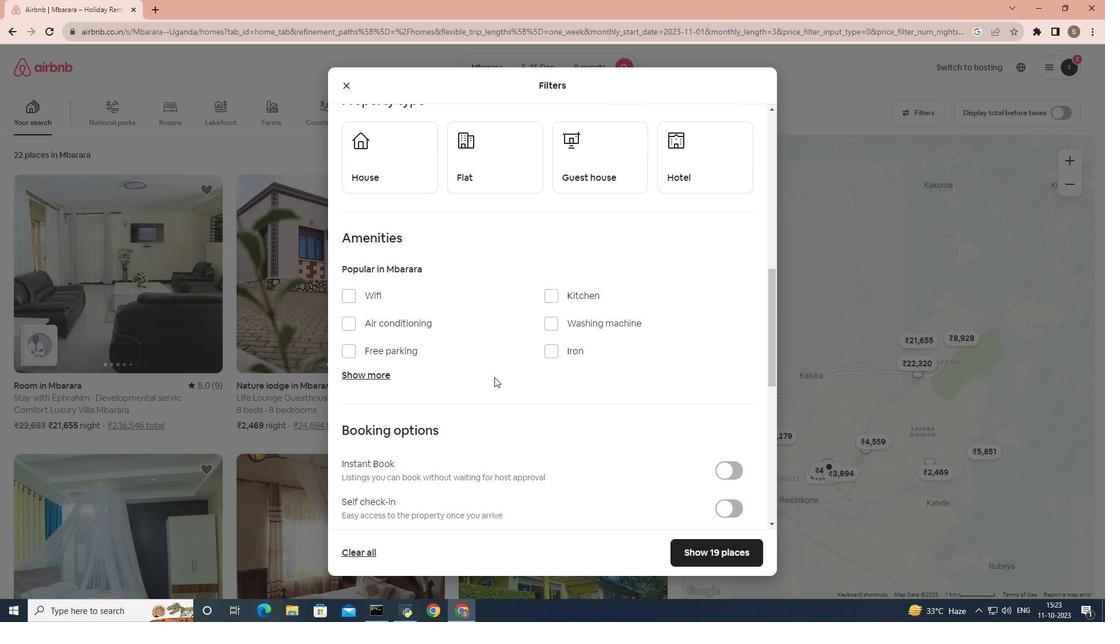 
Action: Mouse scrolled (494, 376) with delta (0, 0)
Screenshot: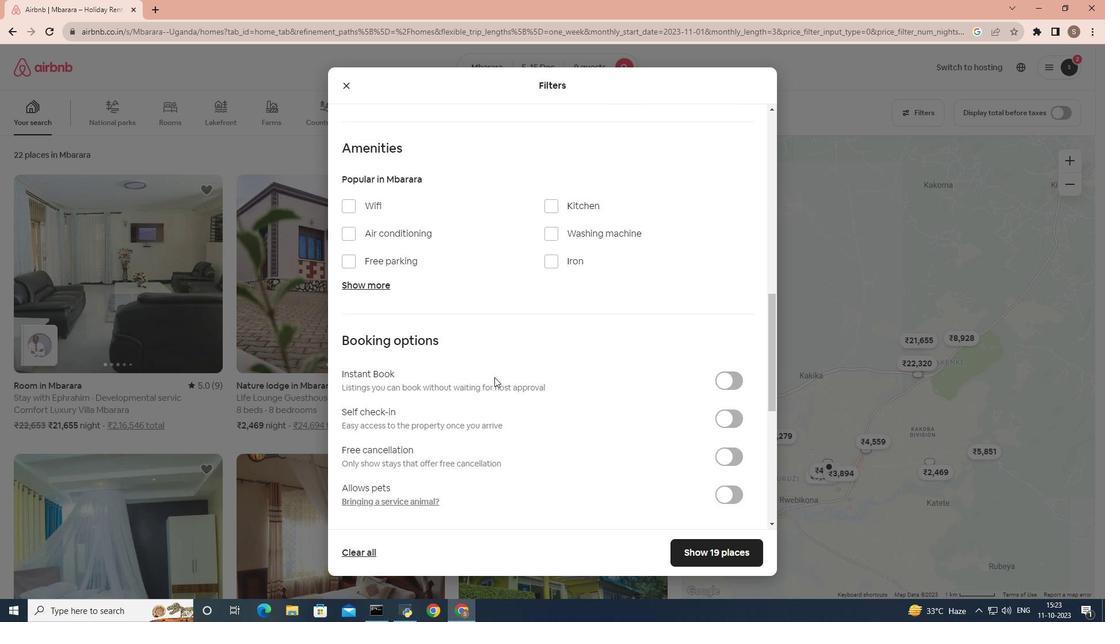 
Action: Mouse scrolled (494, 376) with delta (0, 0)
Screenshot: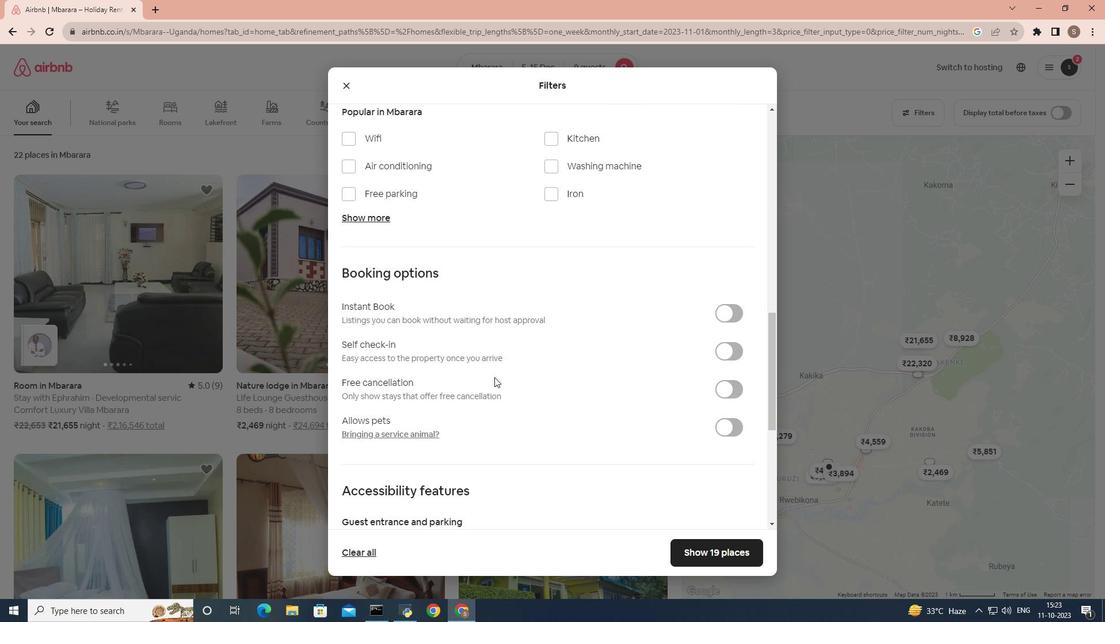 
Action: Mouse moved to (733, 323)
Screenshot: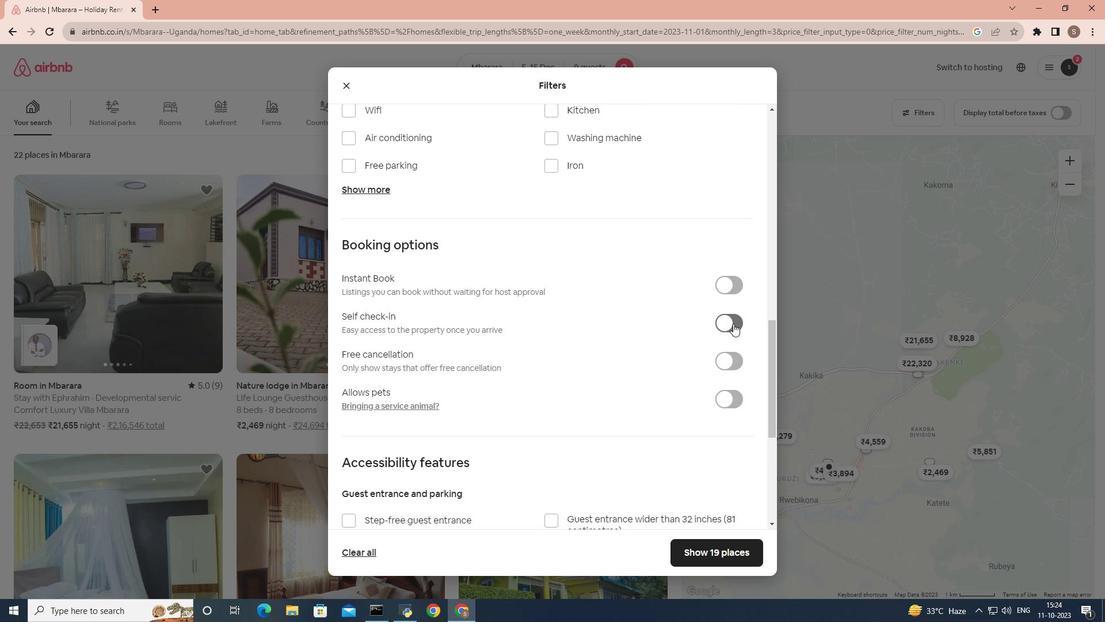 
Action: Mouse pressed left at (733, 323)
Screenshot: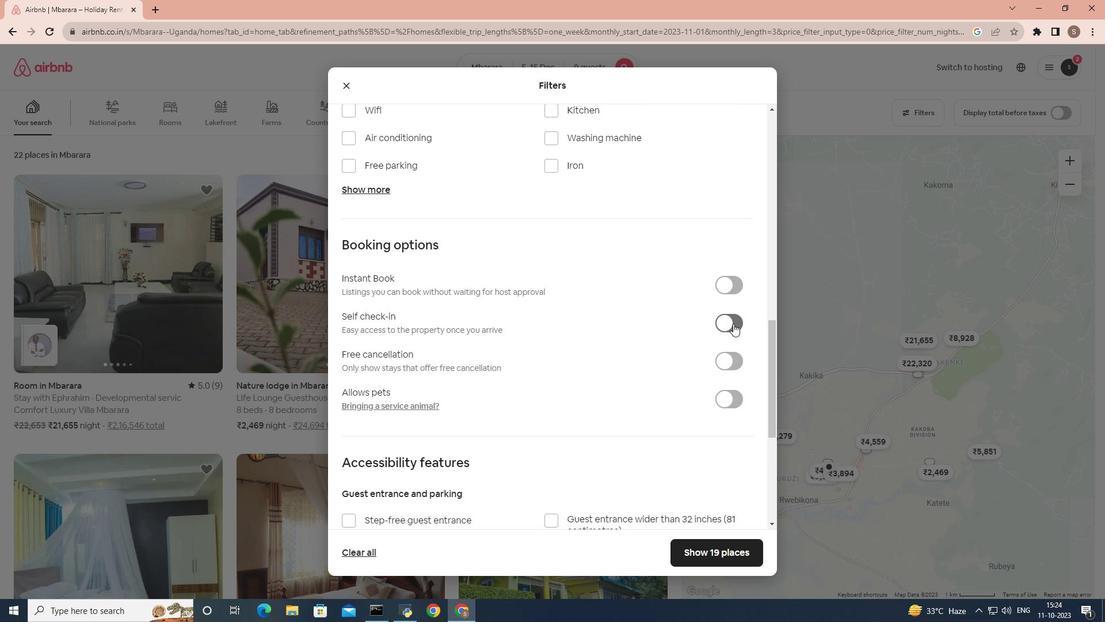 
Action: Mouse moved to (539, 270)
Screenshot: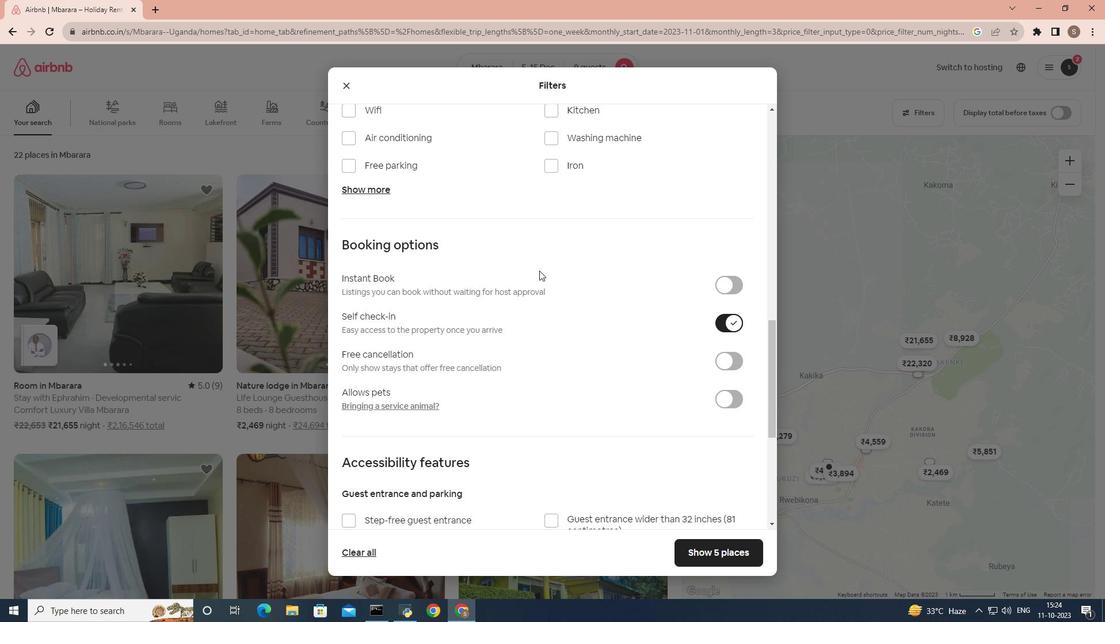 
Action: Mouse scrolled (539, 271) with delta (0, 0)
Screenshot: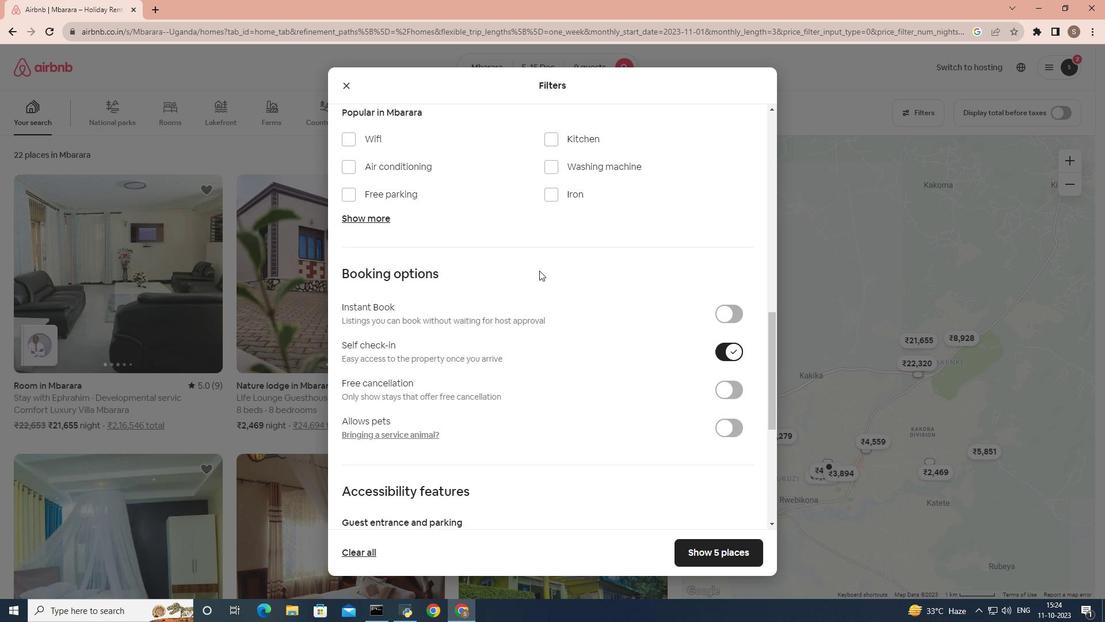 
Action: Mouse scrolled (539, 271) with delta (0, 0)
Screenshot: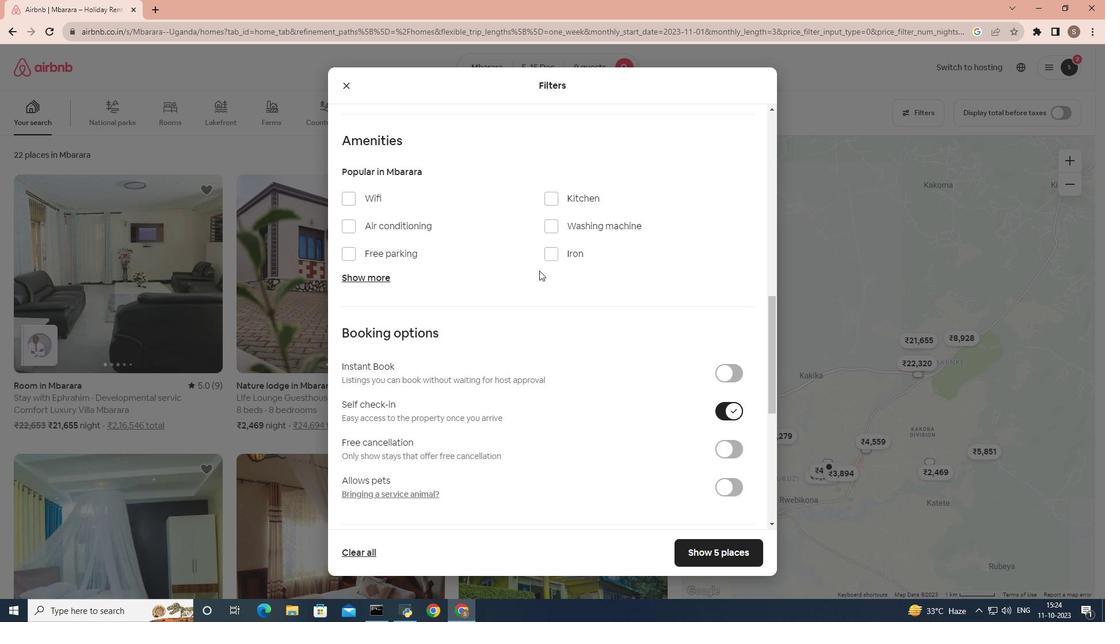 
Action: Mouse scrolled (539, 271) with delta (0, 0)
Screenshot: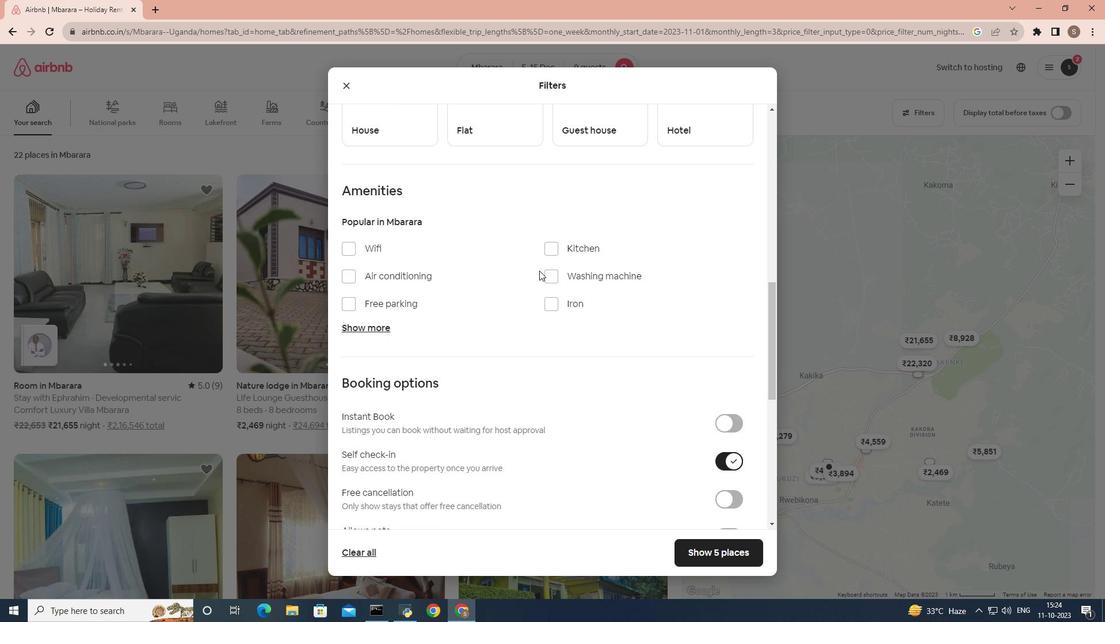 
Action: Mouse scrolled (539, 271) with delta (0, 0)
Screenshot: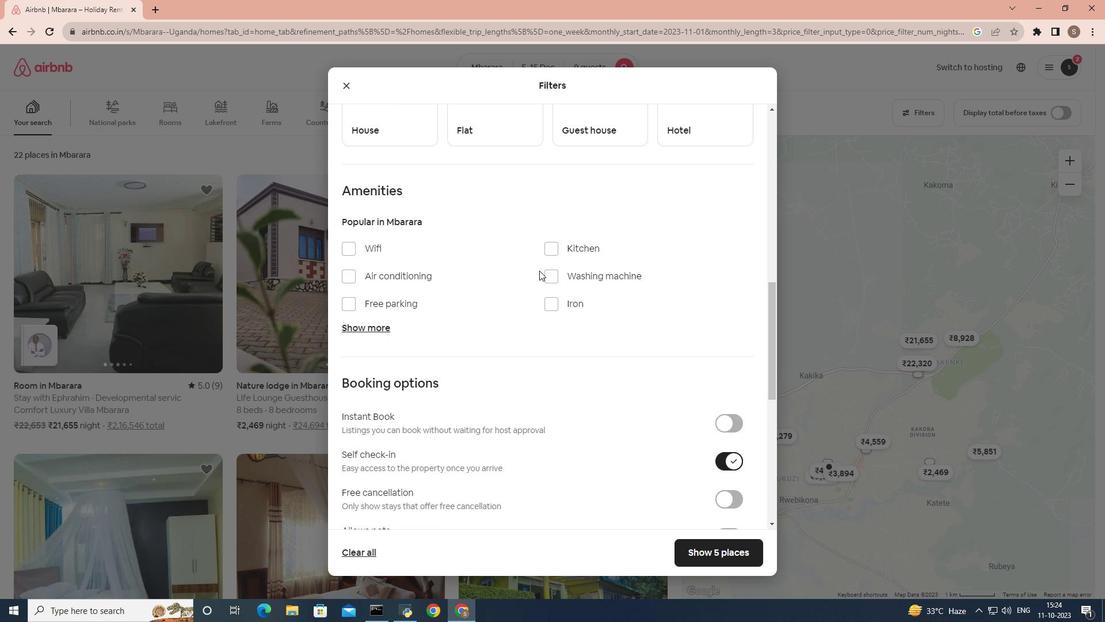 
Action: Mouse scrolled (539, 271) with delta (0, 0)
Screenshot: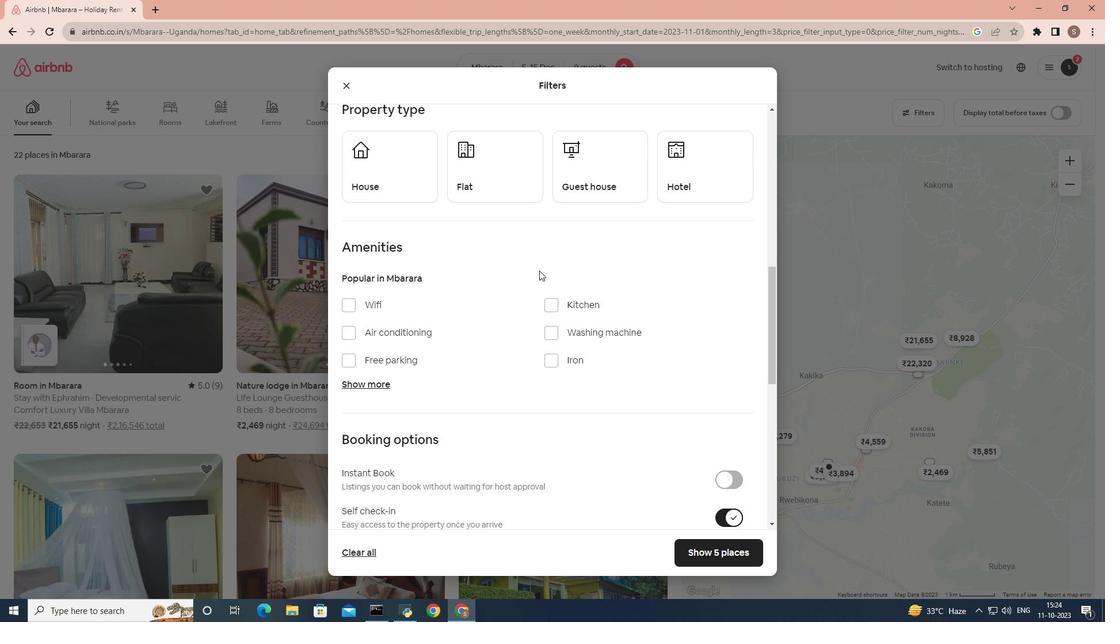 
Action: Mouse moved to (395, 259)
Screenshot: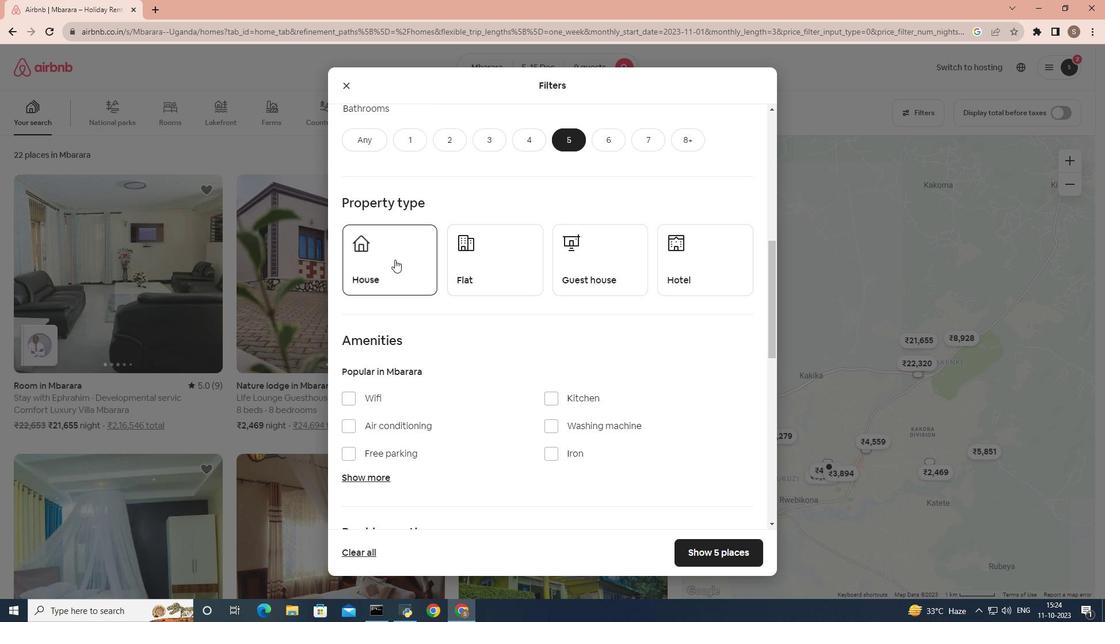
Action: Mouse pressed left at (395, 259)
Screenshot: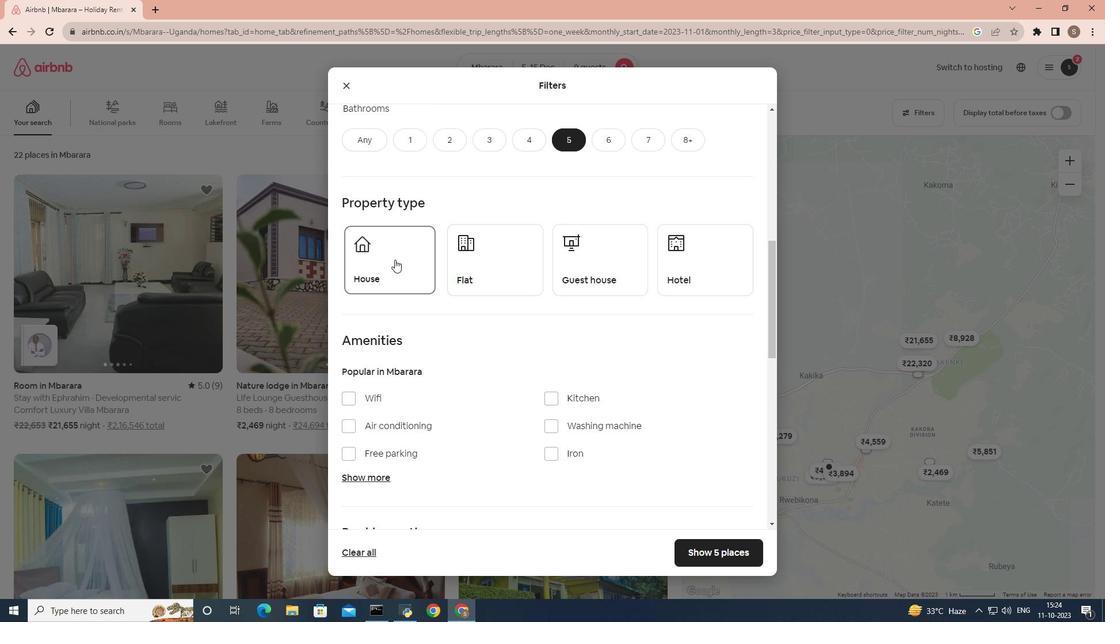 
Action: Mouse moved to (591, 347)
Screenshot: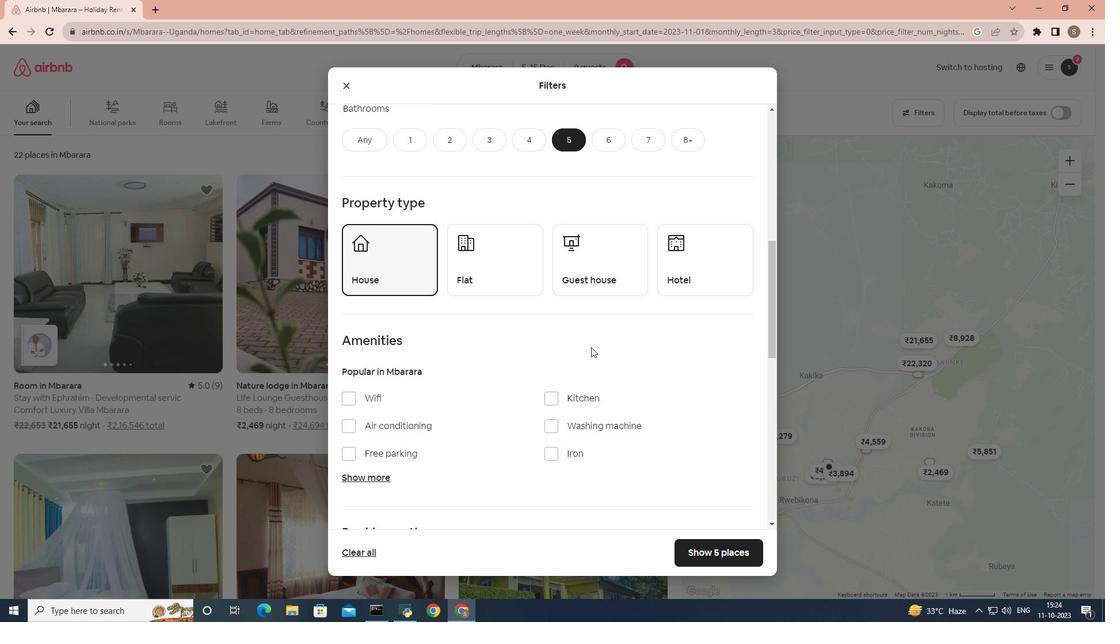 
Action: Mouse scrolled (591, 346) with delta (0, 0)
Screenshot: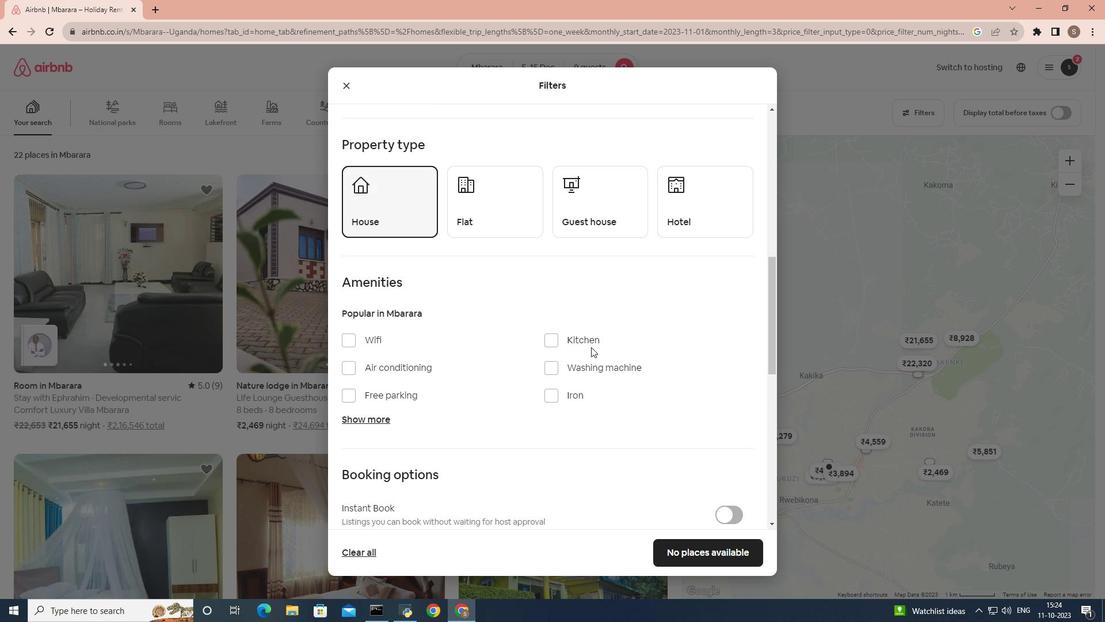 
Action: Mouse scrolled (591, 346) with delta (0, 0)
Screenshot: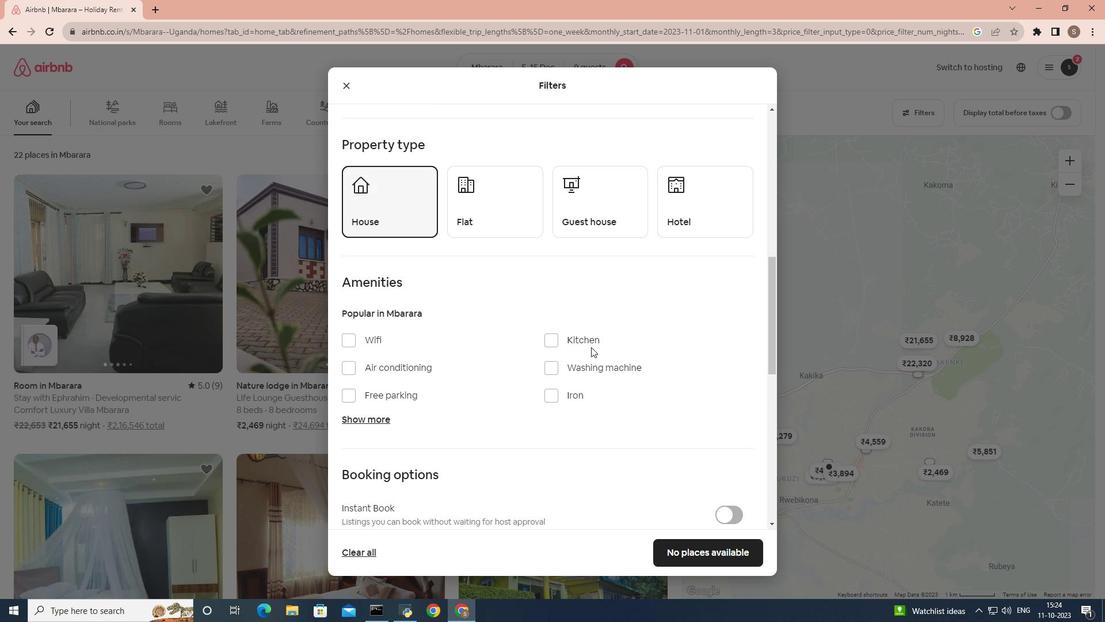 
Action: Mouse scrolled (591, 346) with delta (0, 0)
Screenshot: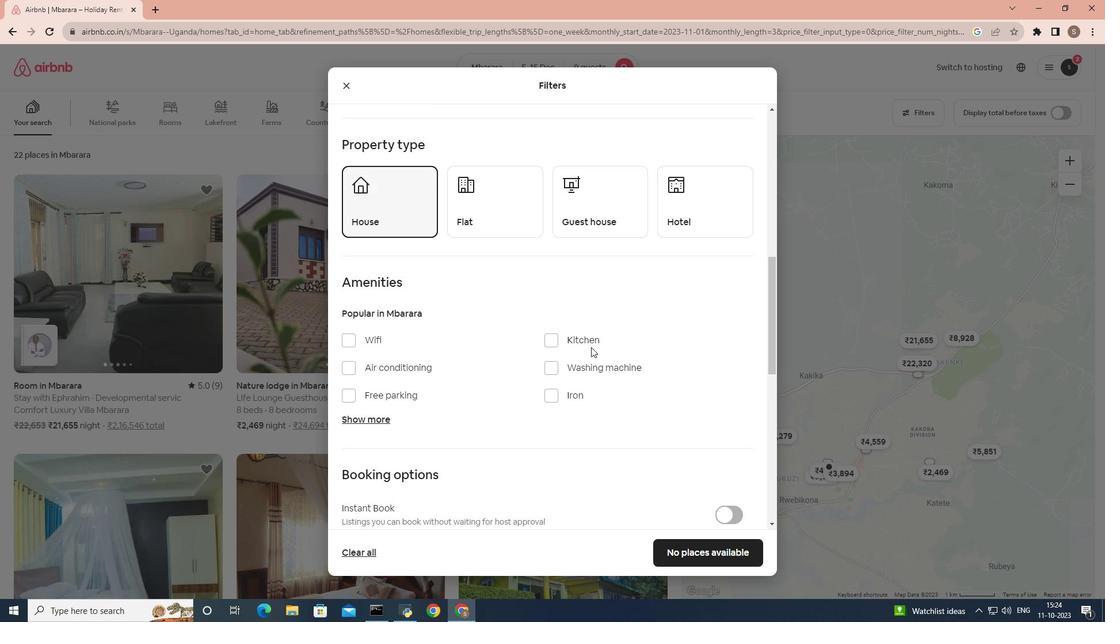 
Action: Mouse scrolled (591, 346) with delta (0, 0)
Screenshot: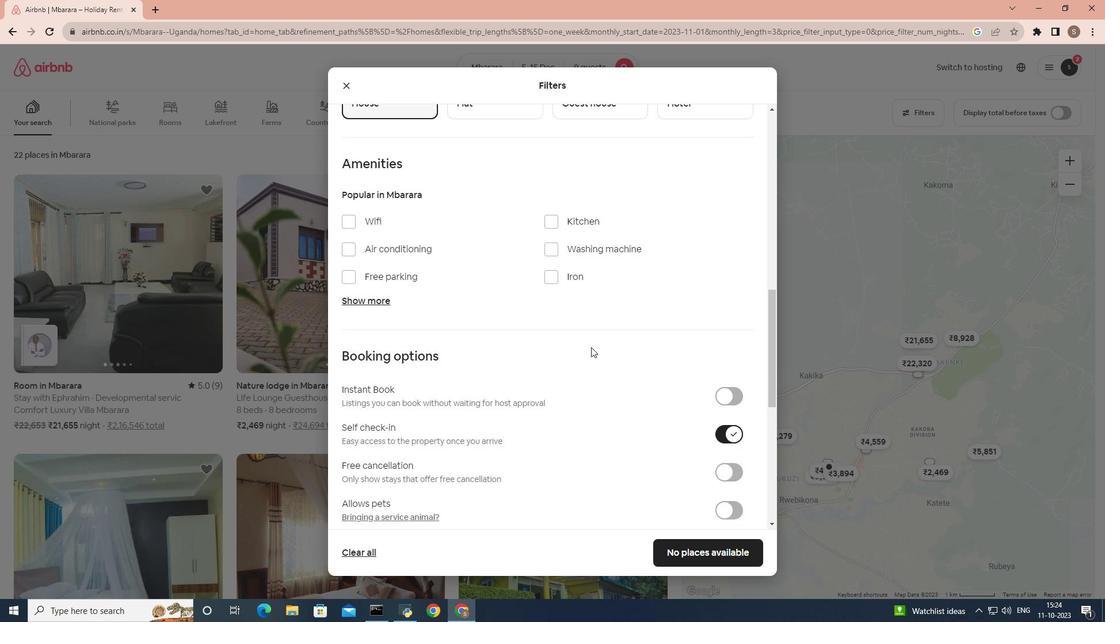 
Action: Mouse scrolled (591, 346) with delta (0, 0)
Screenshot: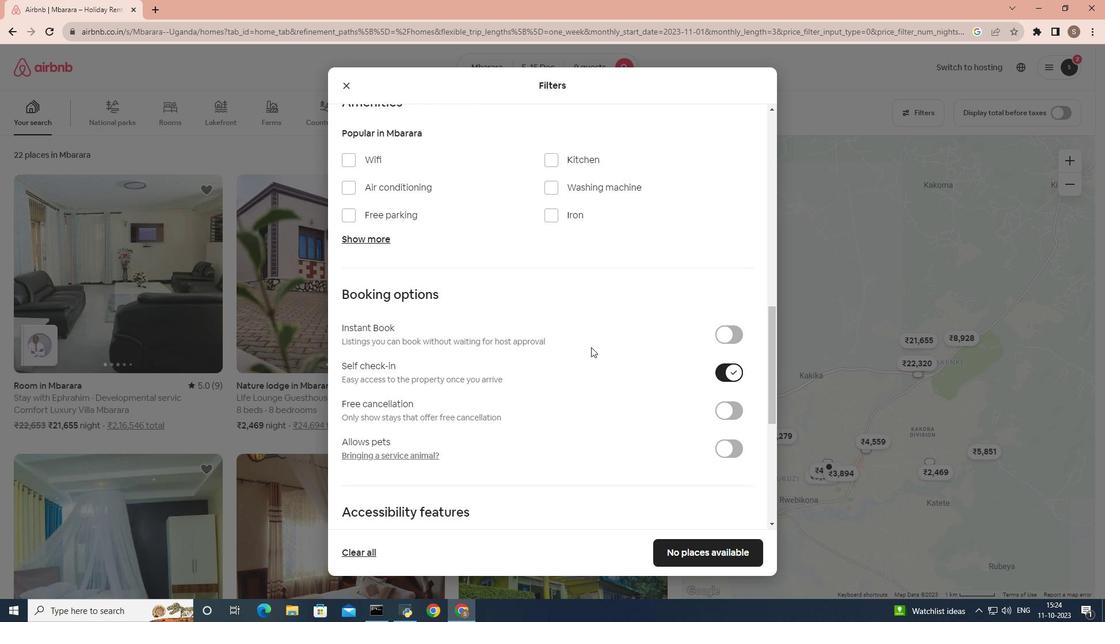 
Action: Mouse scrolled (591, 346) with delta (0, 0)
Screenshot: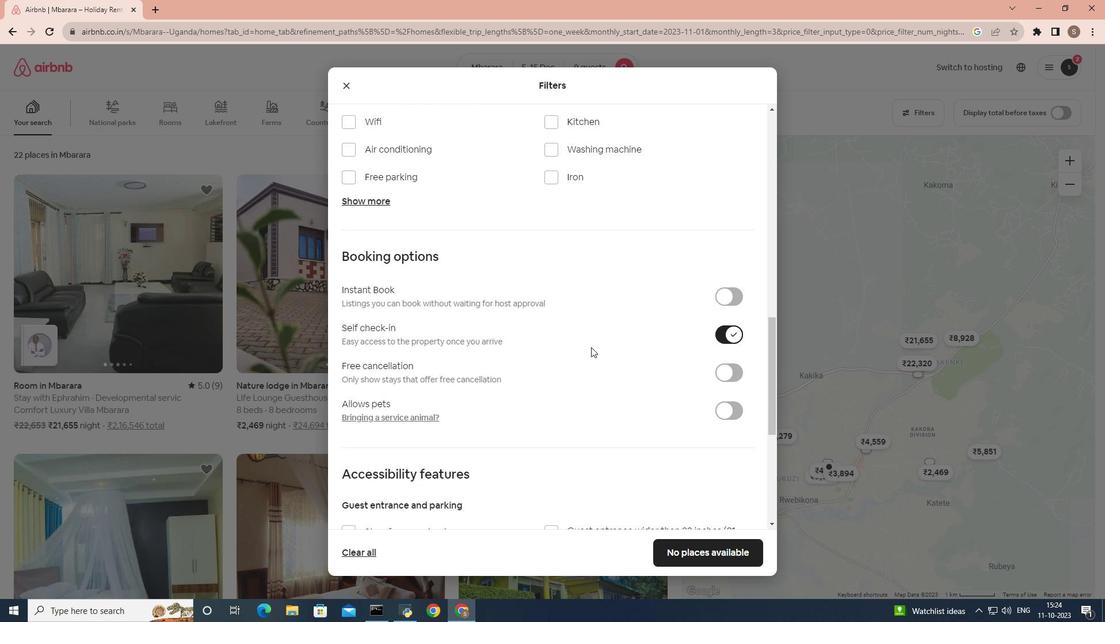 
Action: Mouse scrolled (591, 346) with delta (0, 0)
Screenshot: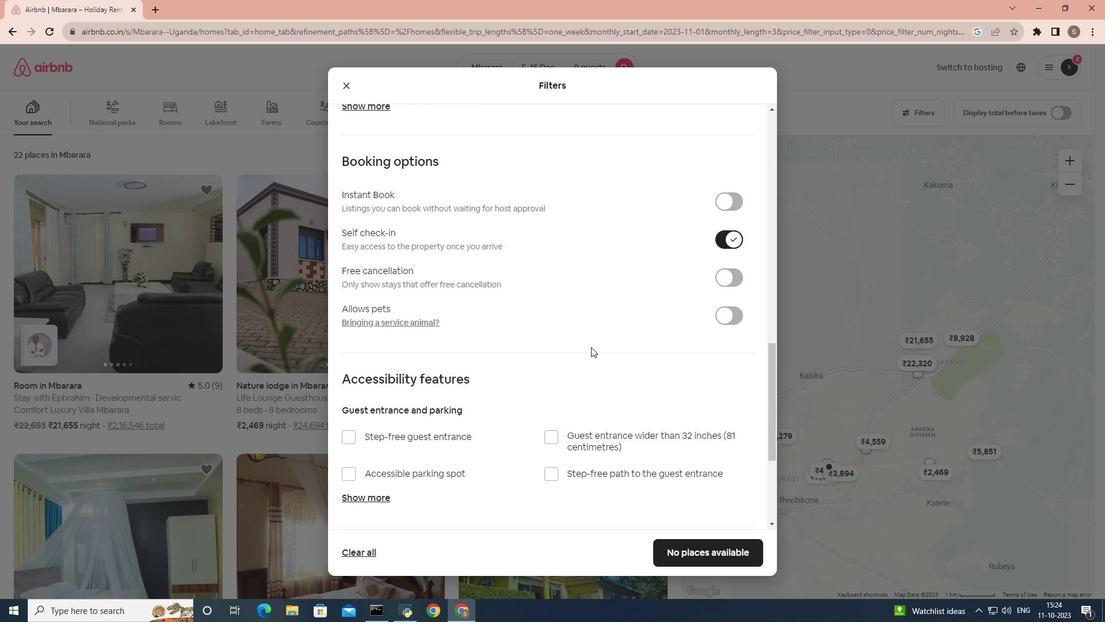 
Action: Mouse scrolled (591, 346) with delta (0, 0)
Screenshot: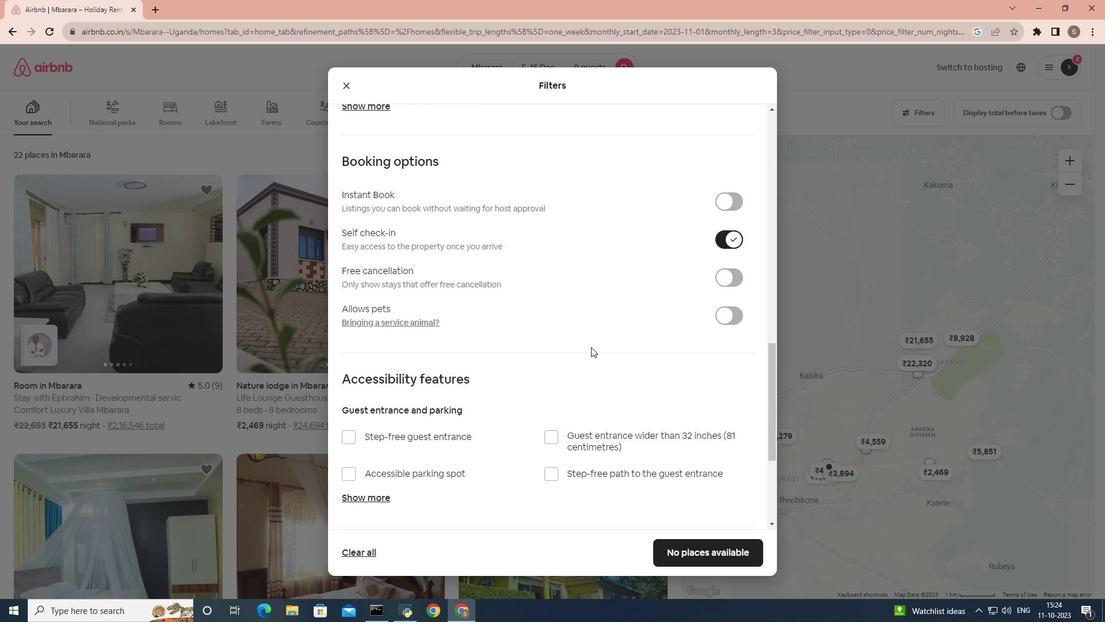 
Action: Mouse scrolled (591, 346) with delta (0, 0)
Screenshot: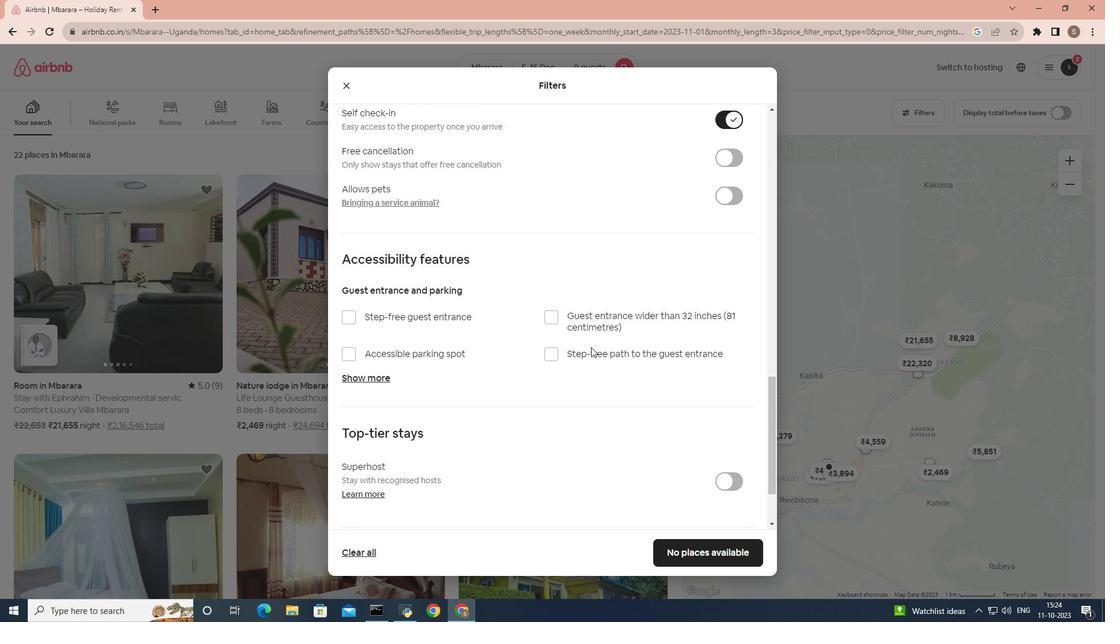 
Action: Mouse scrolled (591, 346) with delta (0, 0)
Screenshot: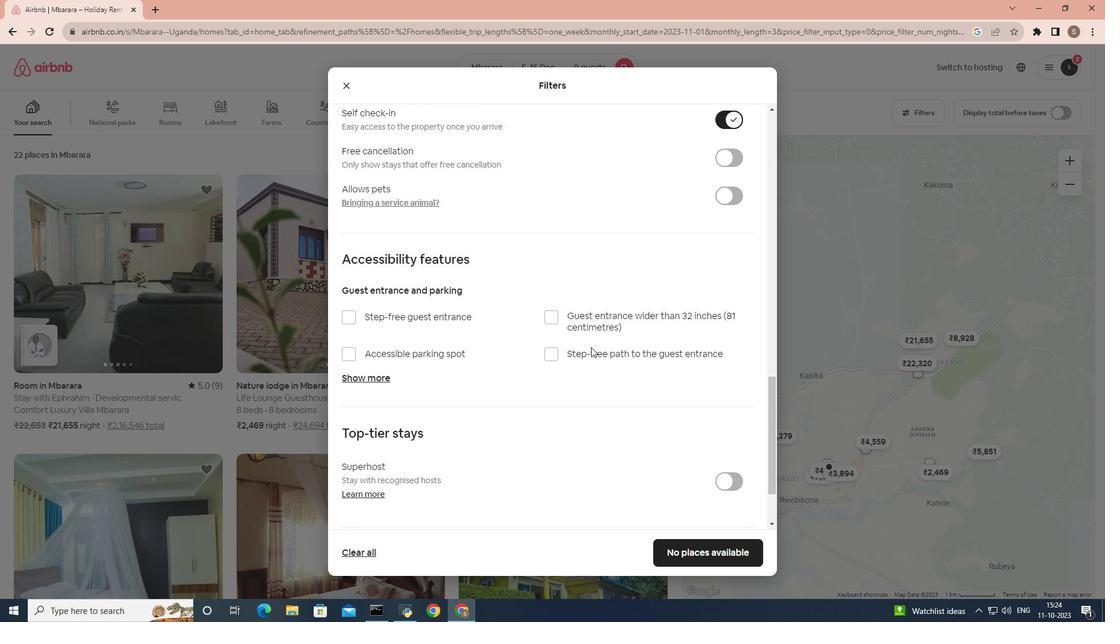 
Action: Mouse scrolled (591, 346) with delta (0, 0)
Screenshot: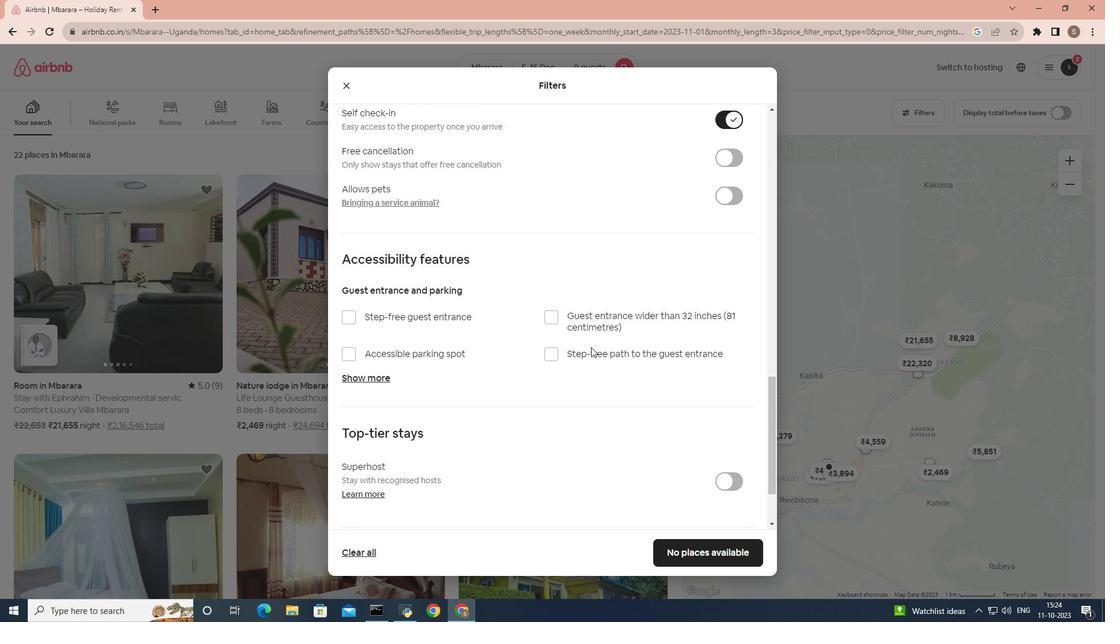 
Action: Mouse scrolled (591, 346) with delta (0, 0)
Screenshot: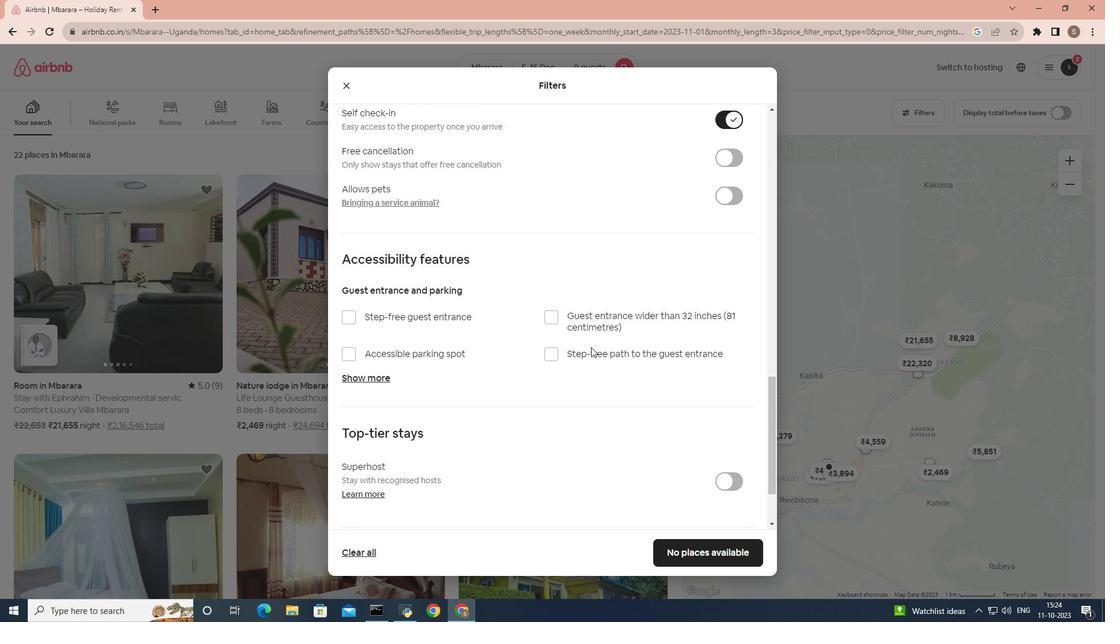 
Action: Mouse scrolled (591, 346) with delta (0, 0)
Screenshot: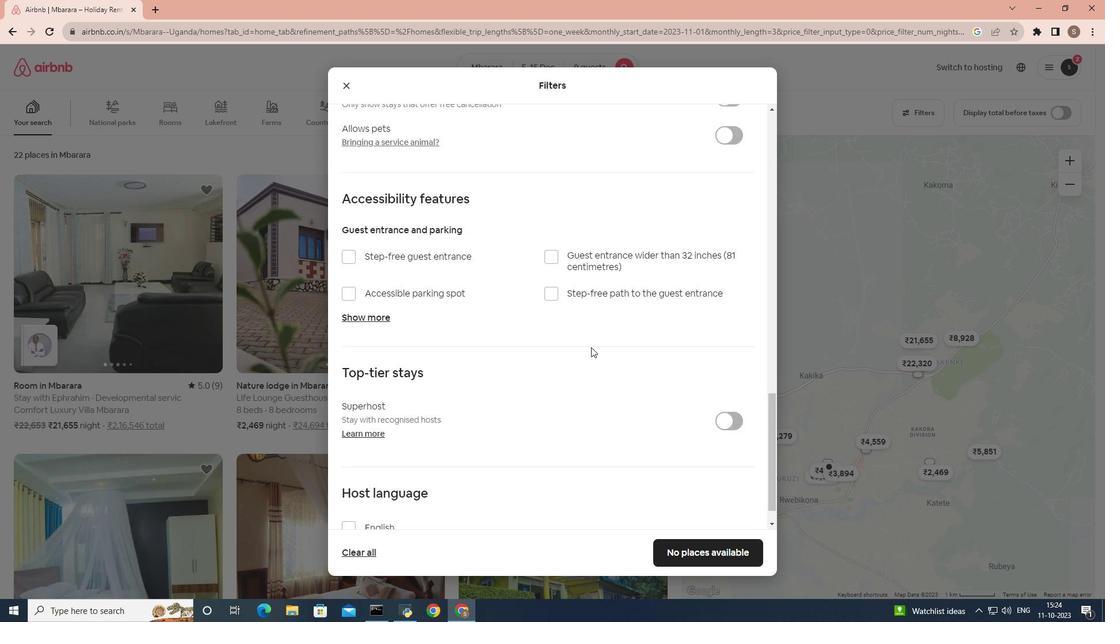 
Action: Mouse scrolled (591, 346) with delta (0, 0)
Screenshot: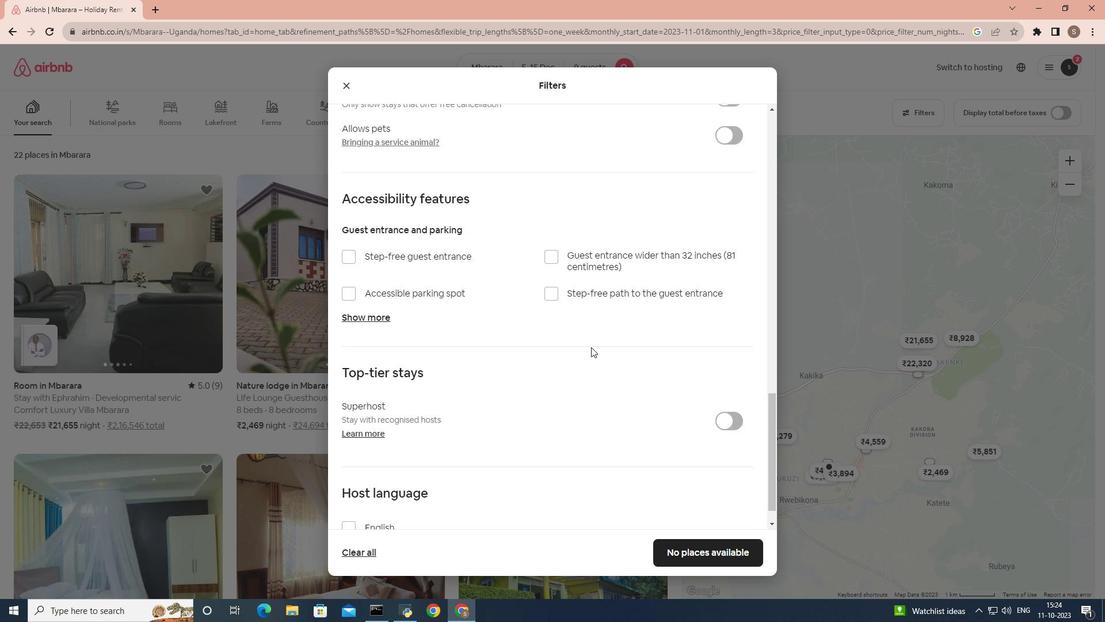 
Action: Mouse moved to (692, 552)
Screenshot: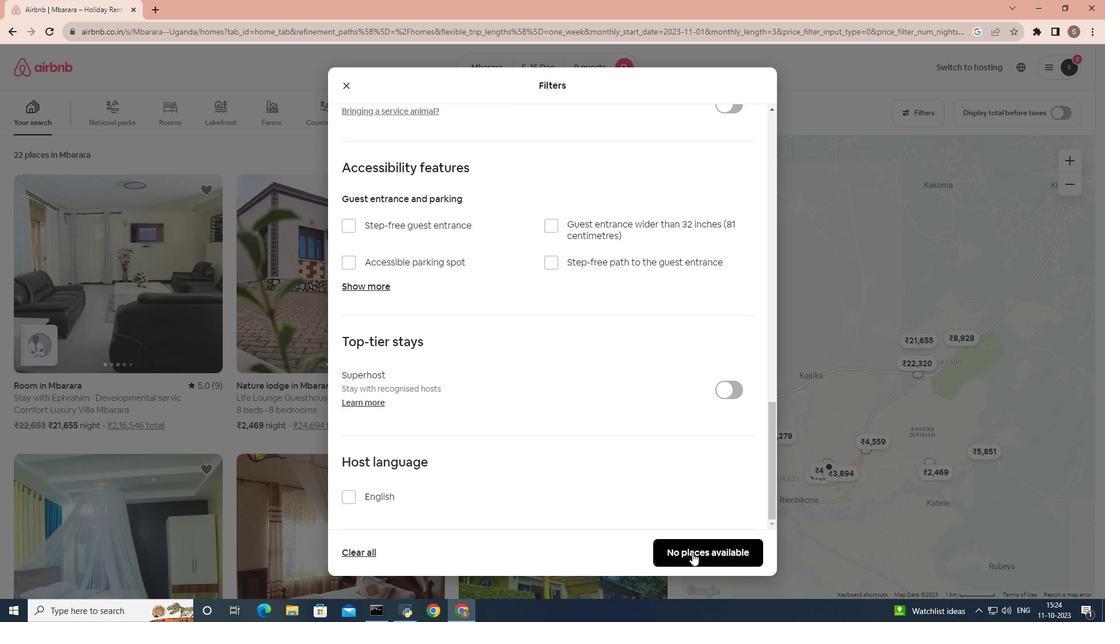 
Action: Mouse pressed left at (692, 552)
Screenshot: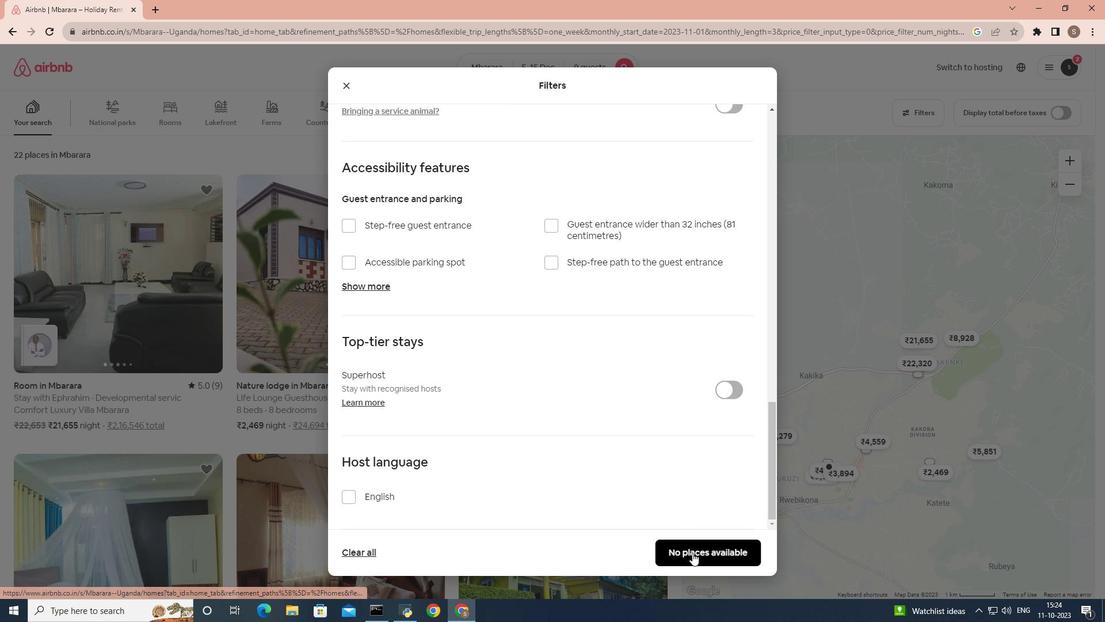 
Action: Mouse moved to (657, 483)
Screenshot: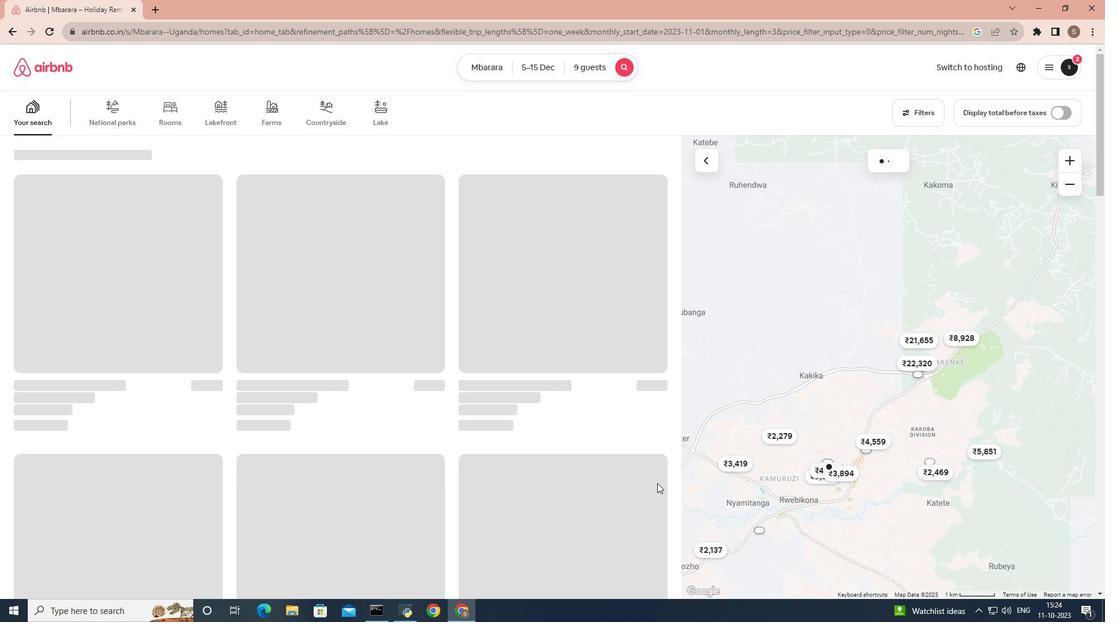 
